 Task: Add Sprouts Organic Unrefined Coconut Oil to the cart.
Action: Mouse moved to (13, 93)
Screenshot: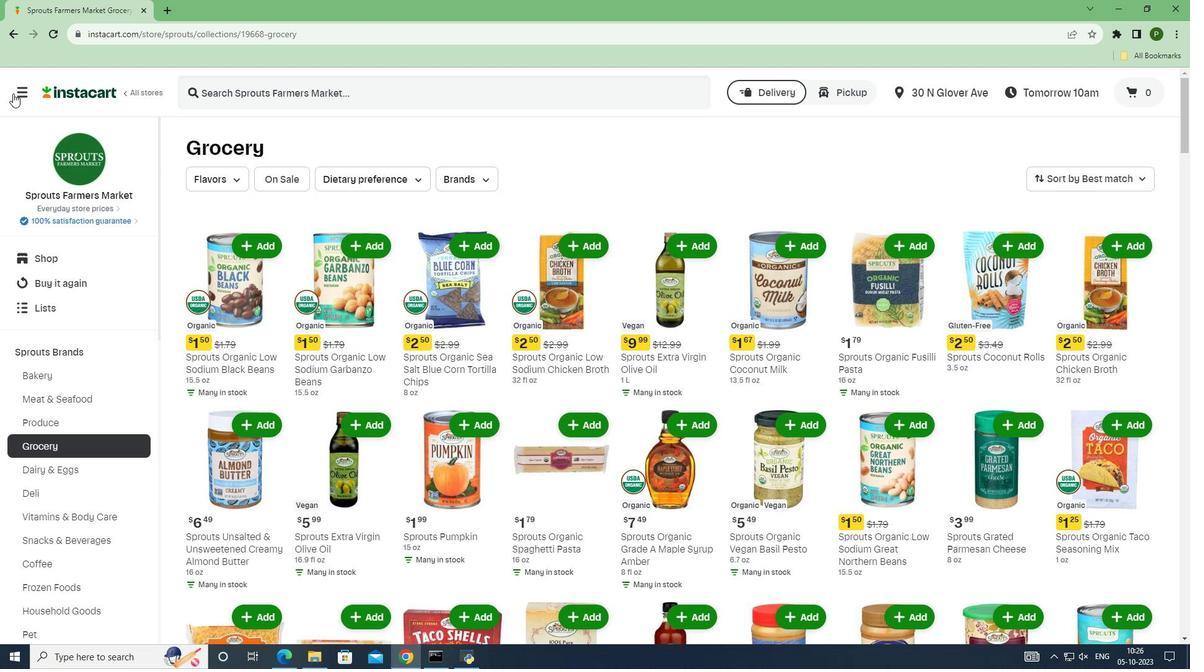 
Action: Mouse pressed left at (13, 93)
Screenshot: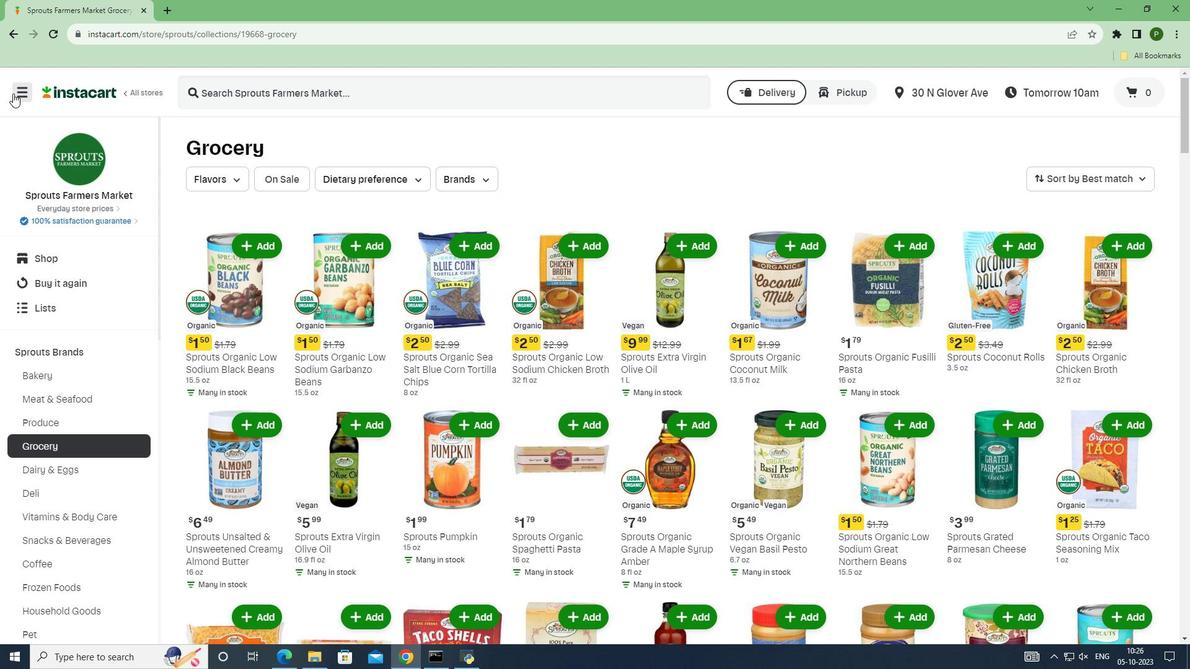 
Action: Mouse moved to (31, 339)
Screenshot: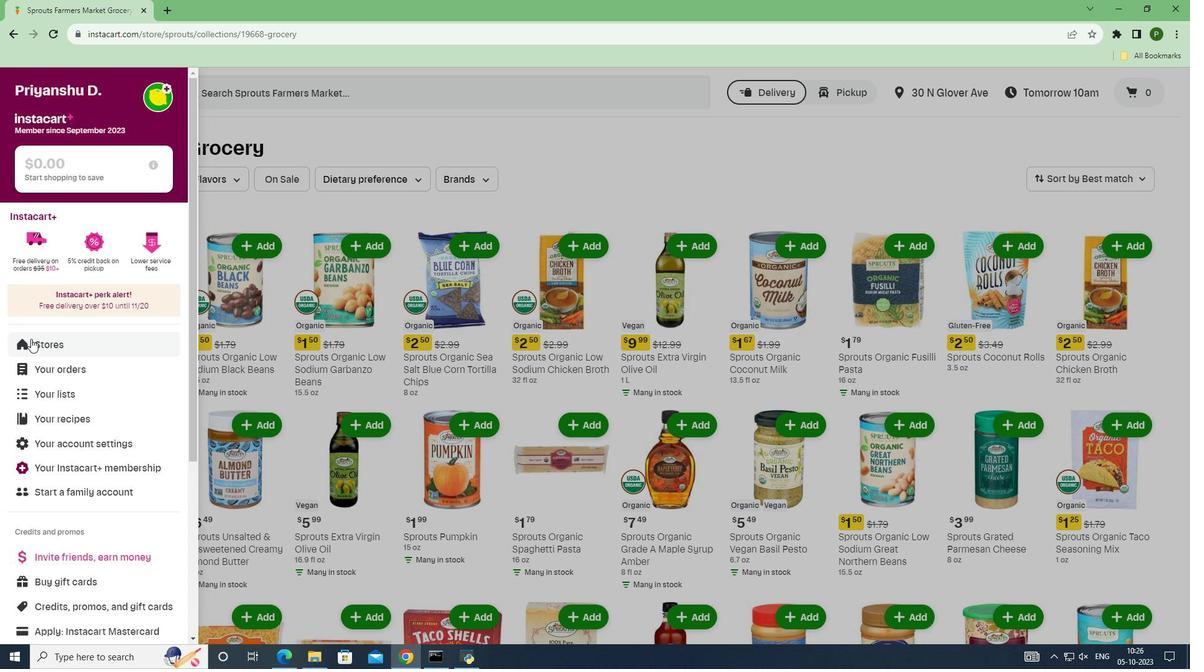 
Action: Mouse pressed left at (31, 339)
Screenshot: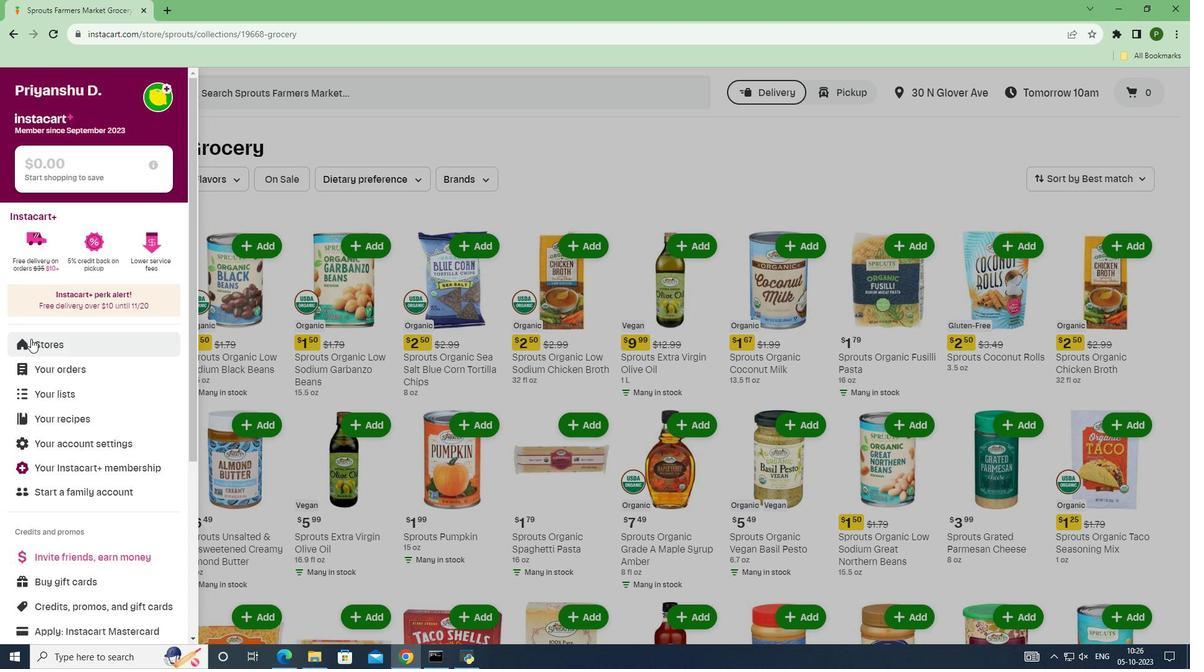 
Action: Mouse moved to (273, 147)
Screenshot: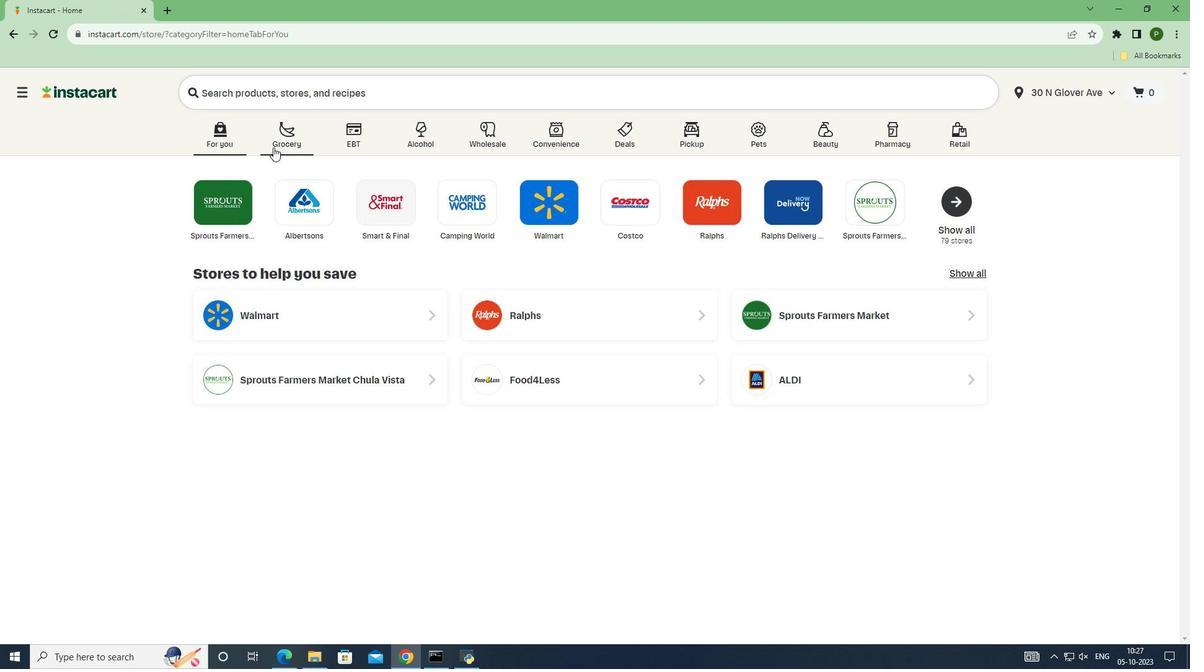 
Action: Mouse pressed left at (273, 147)
Screenshot: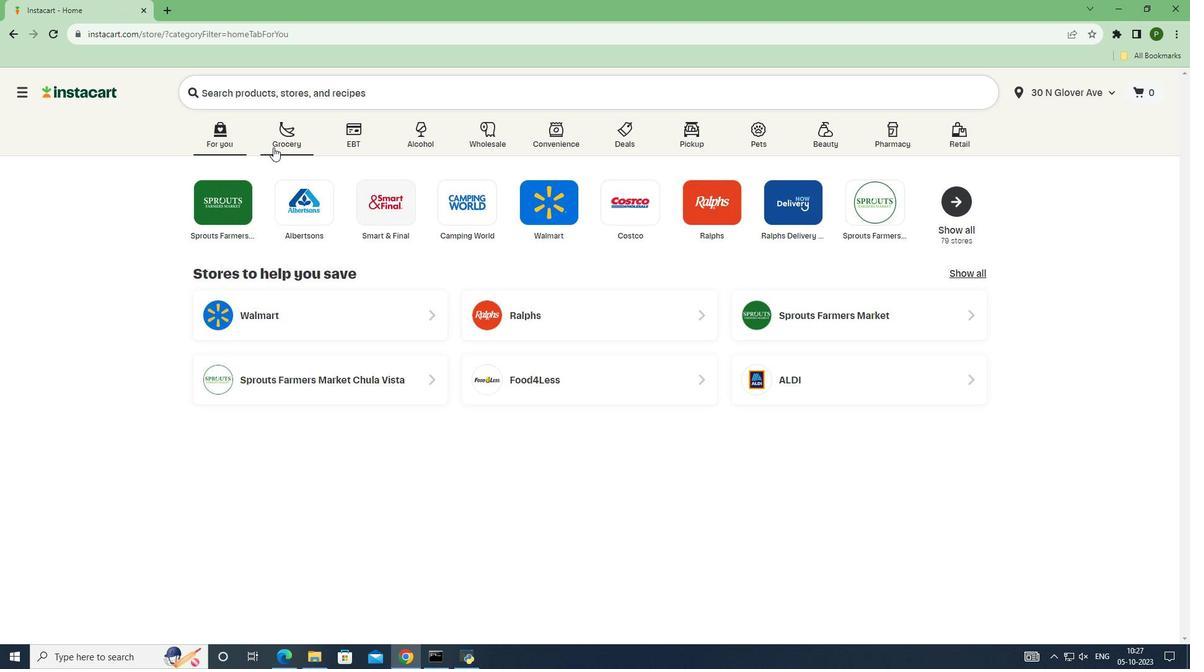 
Action: Mouse moved to (752, 278)
Screenshot: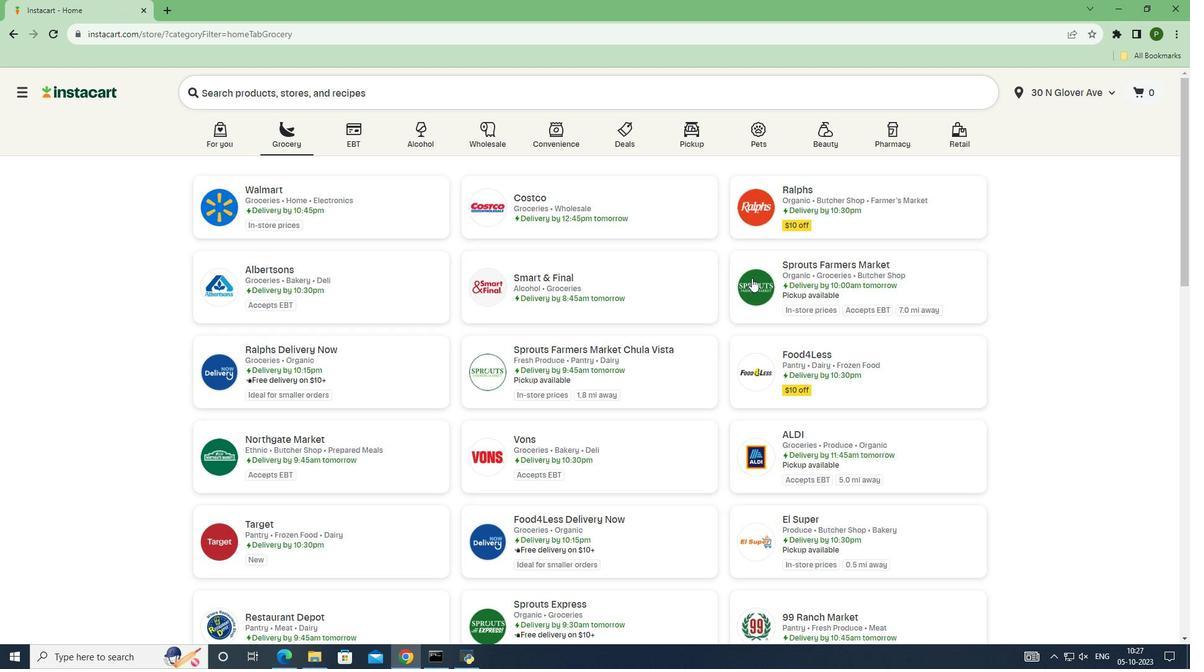 
Action: Mouse pressed left at (752, 278)
Screenshot: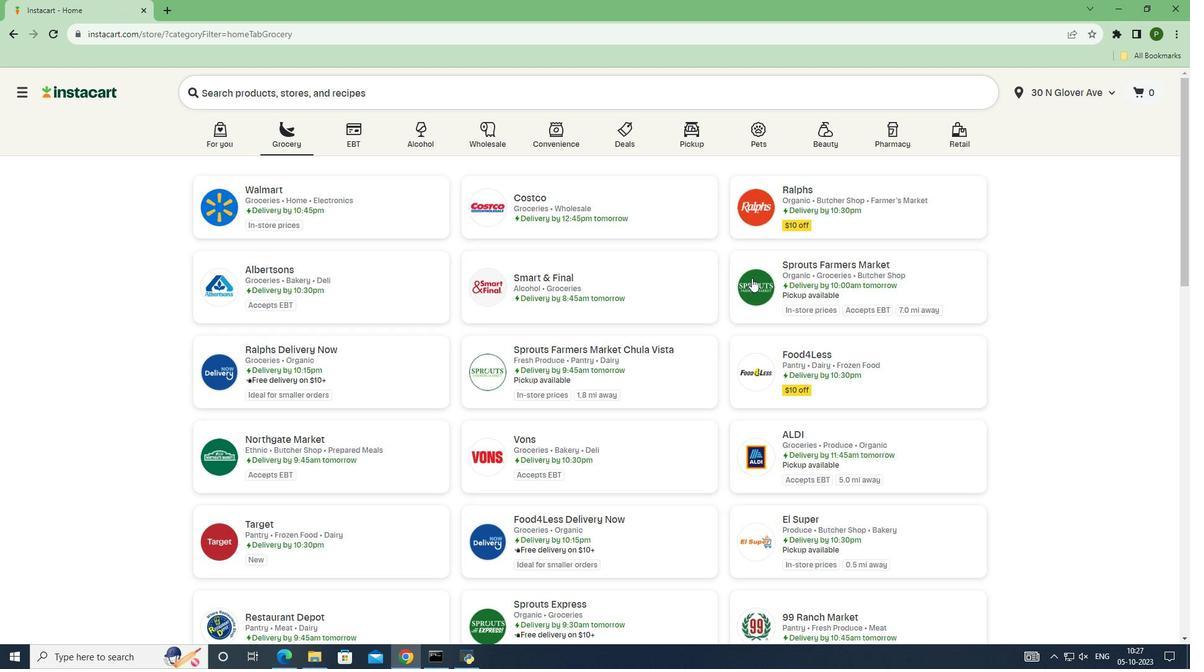 
Action: Mouse moved to (106, 351)
Screenshot: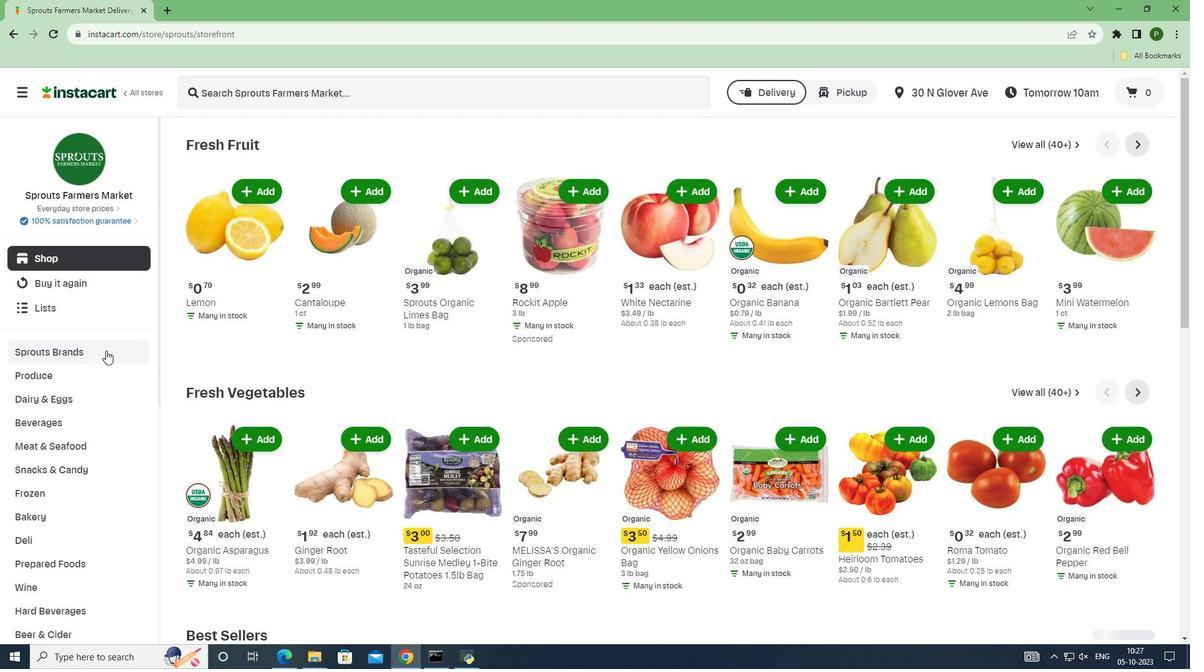 
Action: Mouse pressed left at (106, 351)
Screenshot: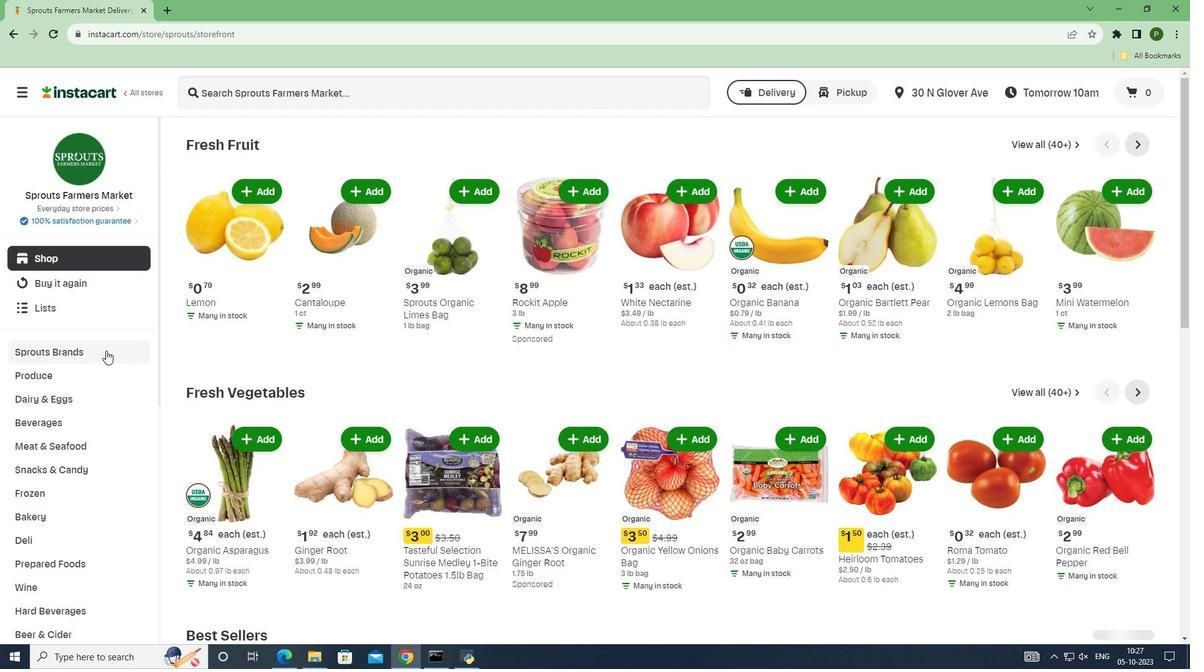 
Action: Mouse moved to (79, 444)
Screenshot: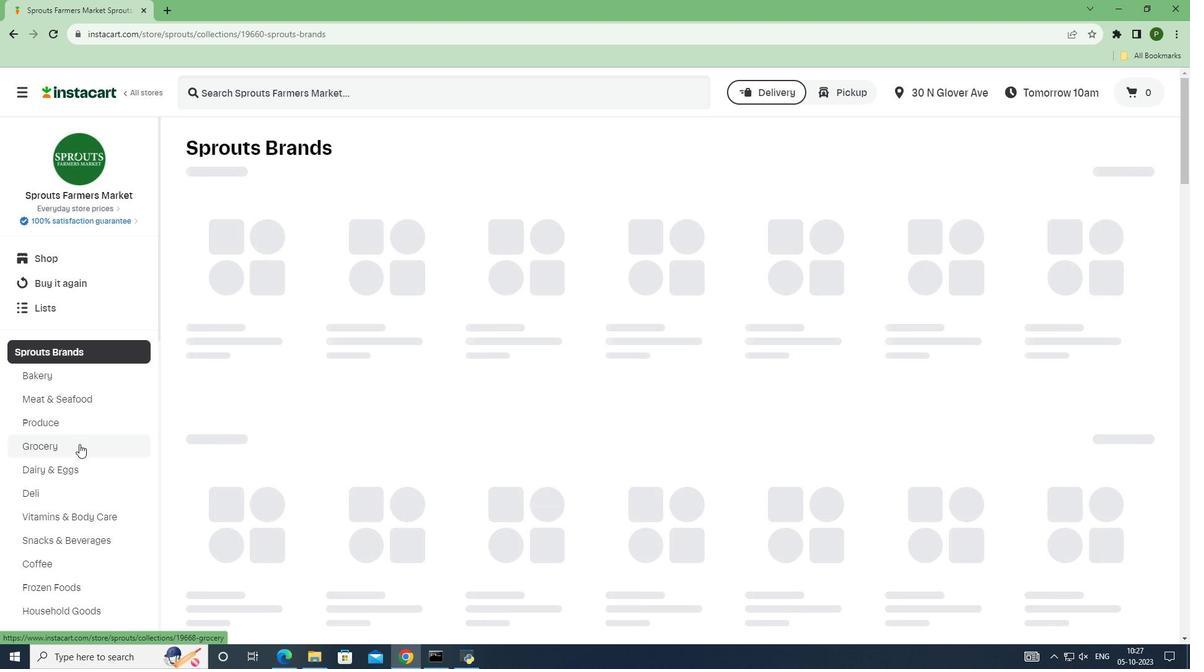 
Action: Mouse pressed left at (79, 444)
Screenshot: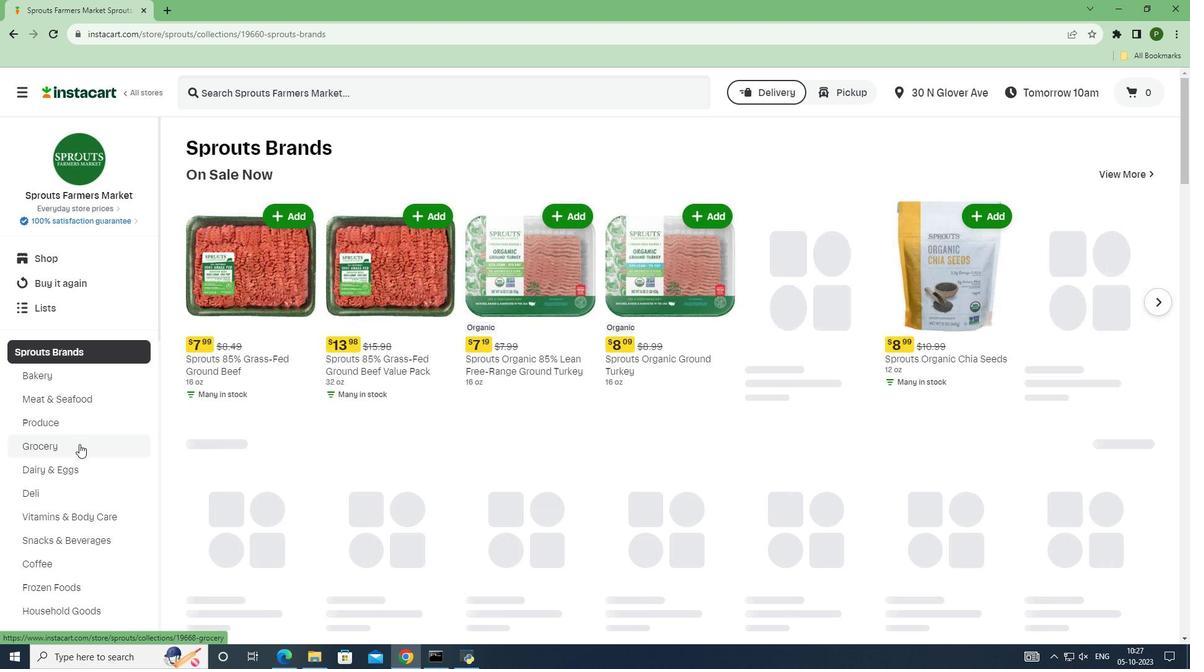 
Action: Mouse moved to (275, 246)
Screenshot: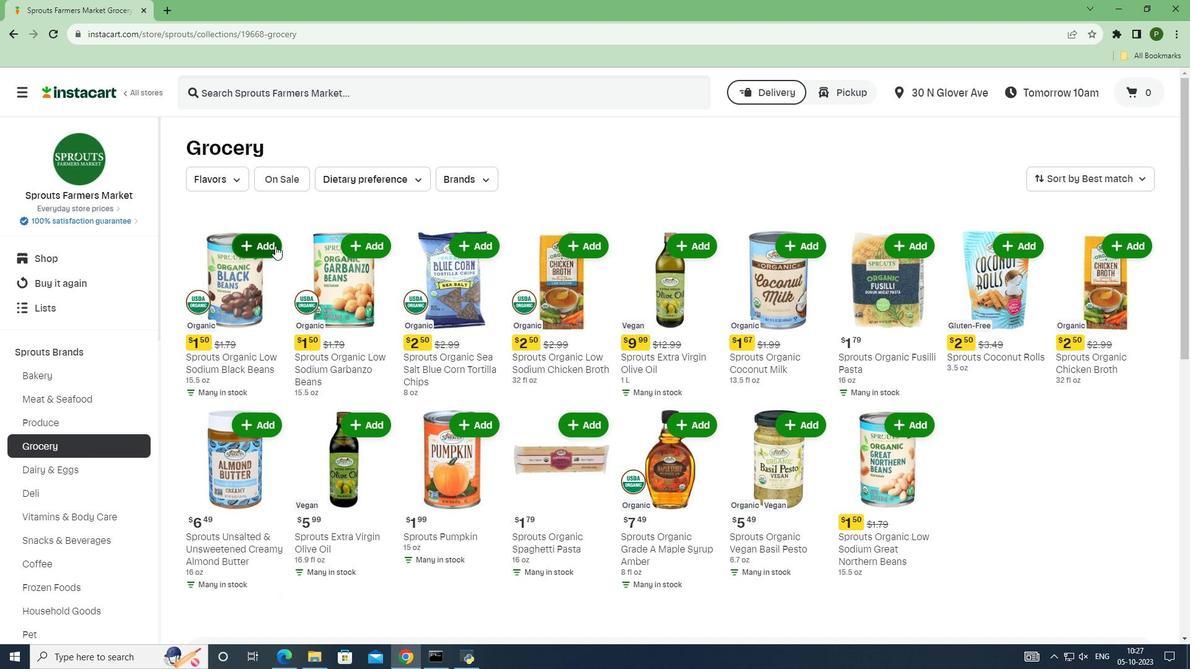 
Action: Mouse scrolled (275, 245) with delta (0, 0)
Screenshot: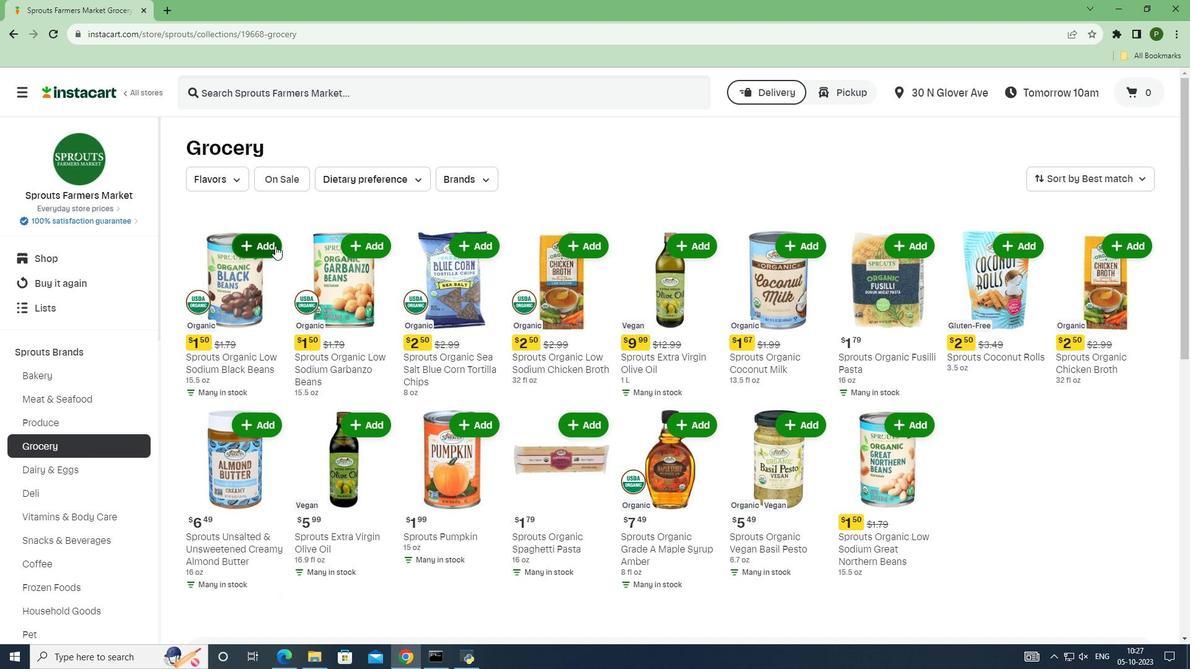 
Action: Mouse scrolled (275, 245) with delta (0, 0)
Screenshot: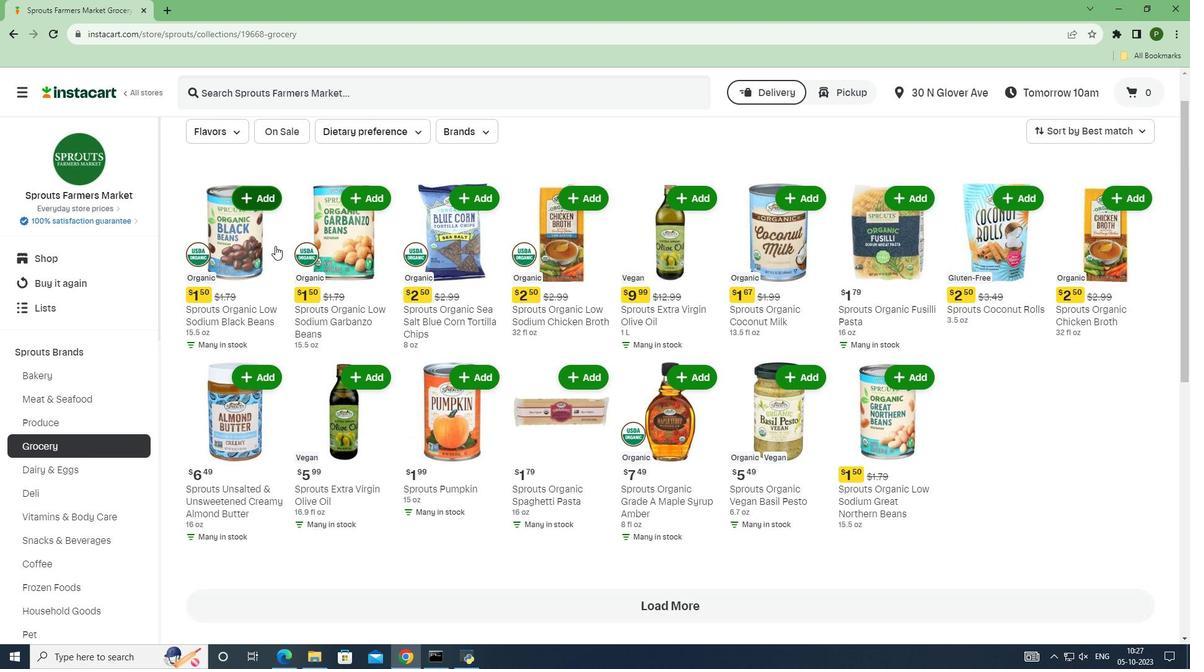 
Action: Mouse scrolled (275, 245) with delta (0, 0)
Screenshot: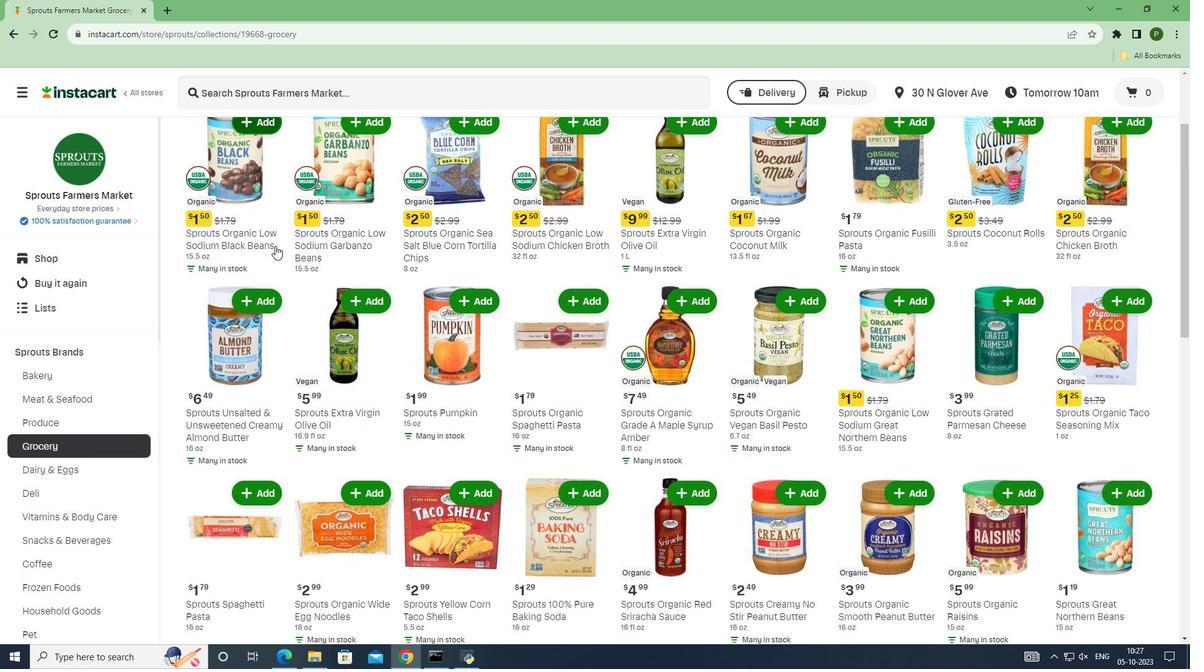 
Action: Mouse moved to (305, 282)
Screenshot: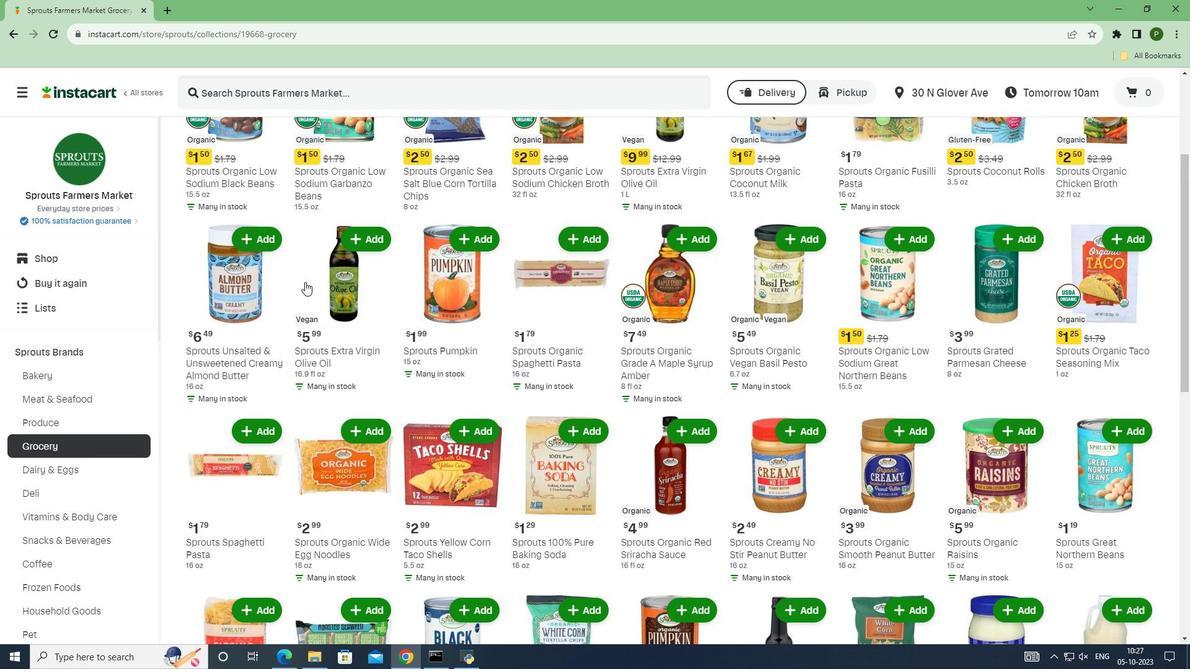 
Action: Mouse scrolled (305, 281) with delta (0, 0)
Screenshot: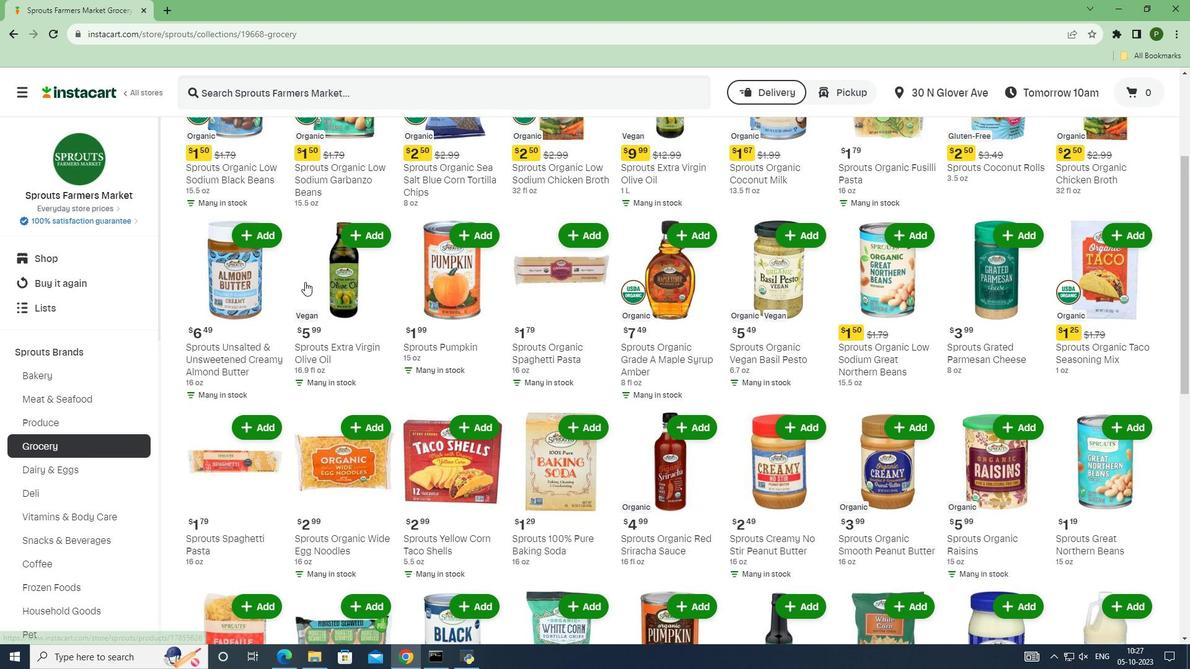 
Action: Mouse scrolled (305, 281) with delta (0, 0)
Screenshot: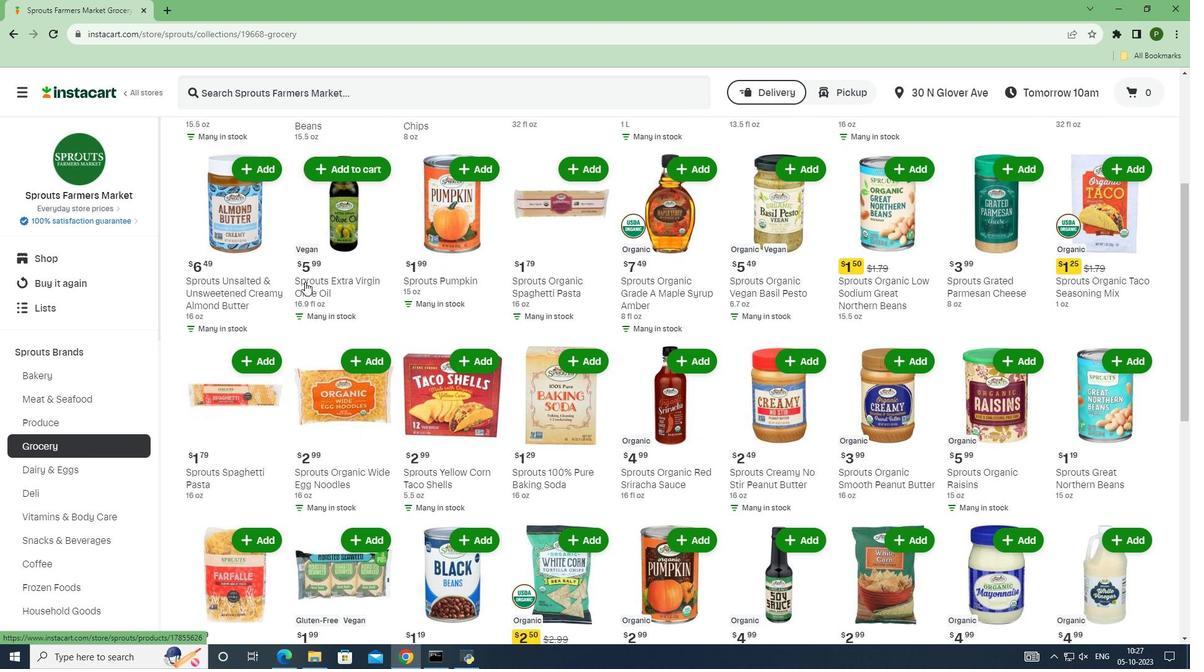 
Action: Mouse scrolled (305, 281) with delta (0, 0)
Screenshot: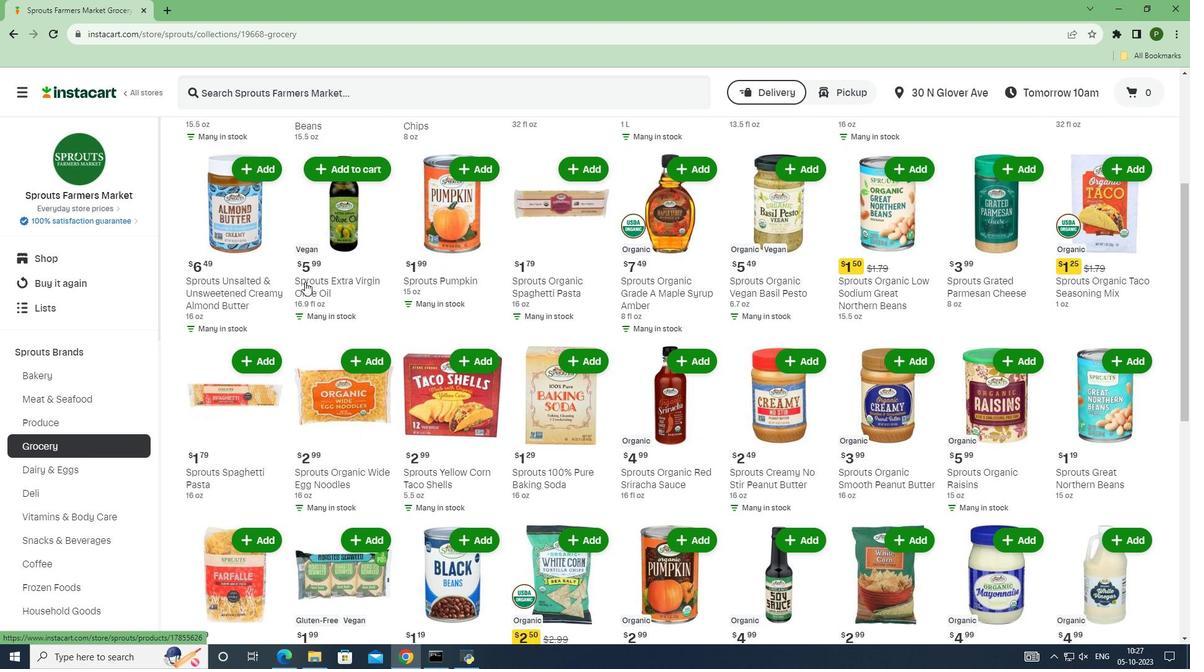 
Action: Mouse scrolled (305, 281) with delta (0, 0)
Screenshot: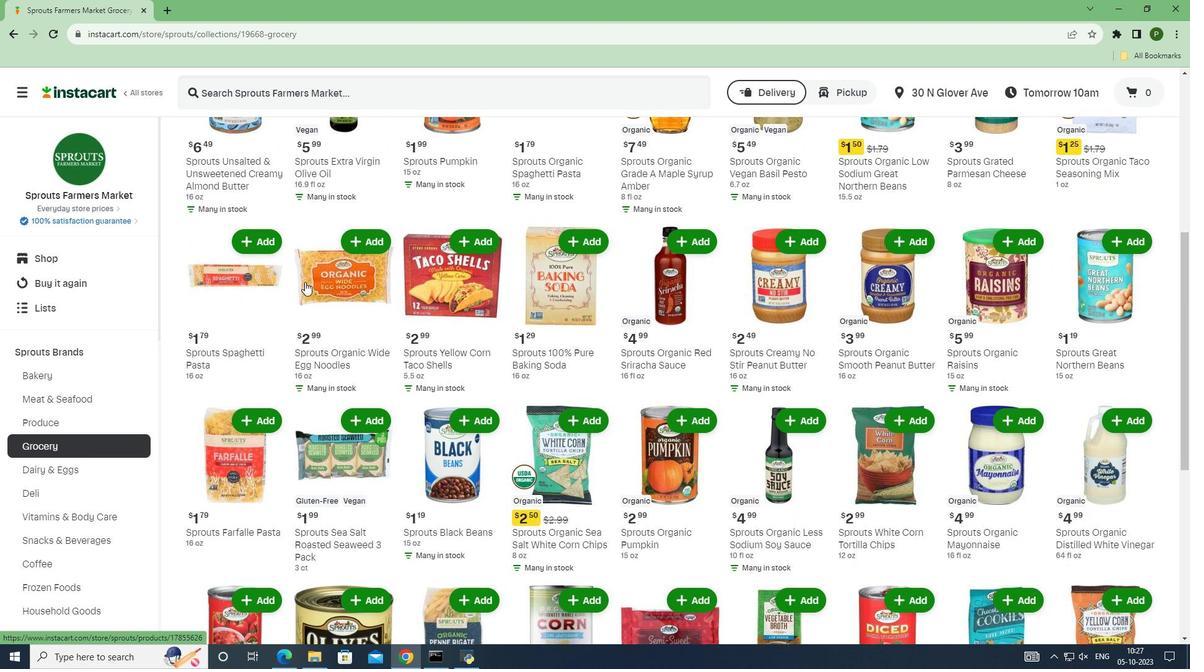 
Action: Mouse scrolled (305, 281) with delta (0, 0)
Screenshot: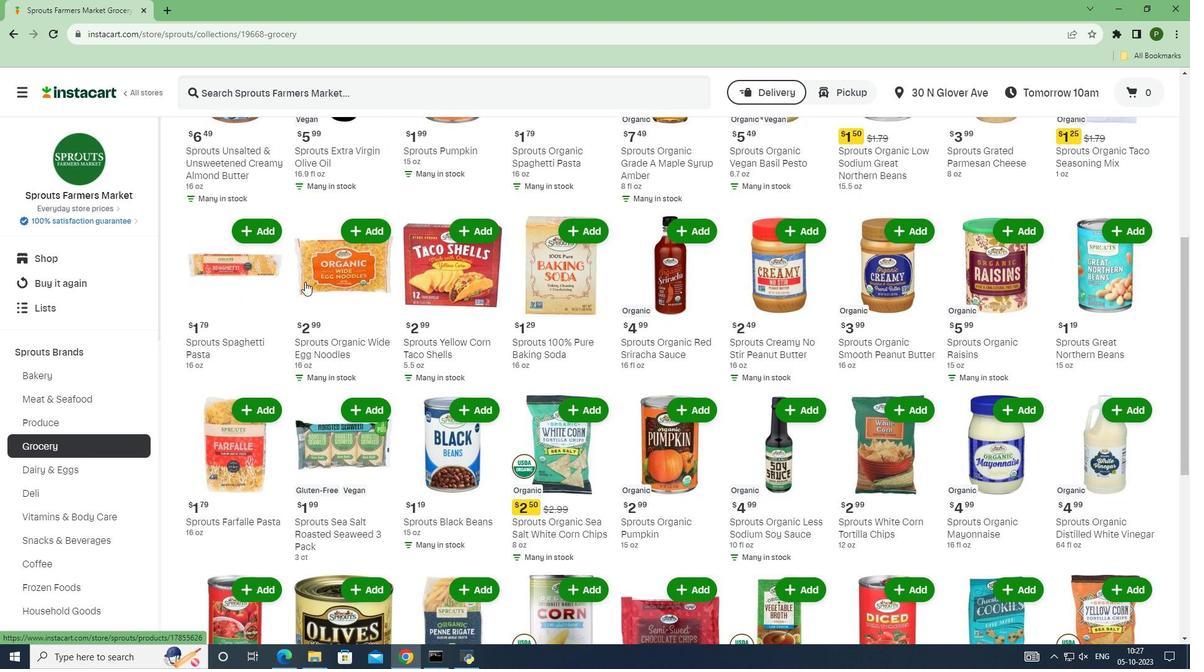 
Action: Mouse scrolled (305, 281) with delta (0, 0)
Screenshot: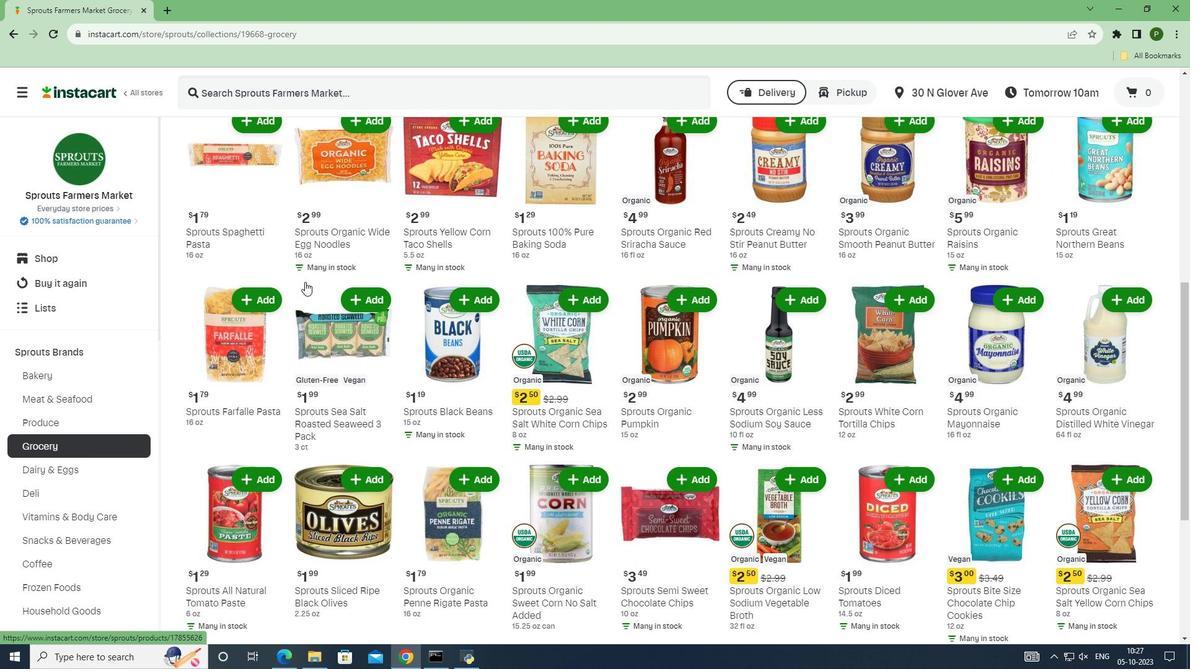 
Action: Mouse scrolled (305, 281) with delta (0, 0)
Screenshot: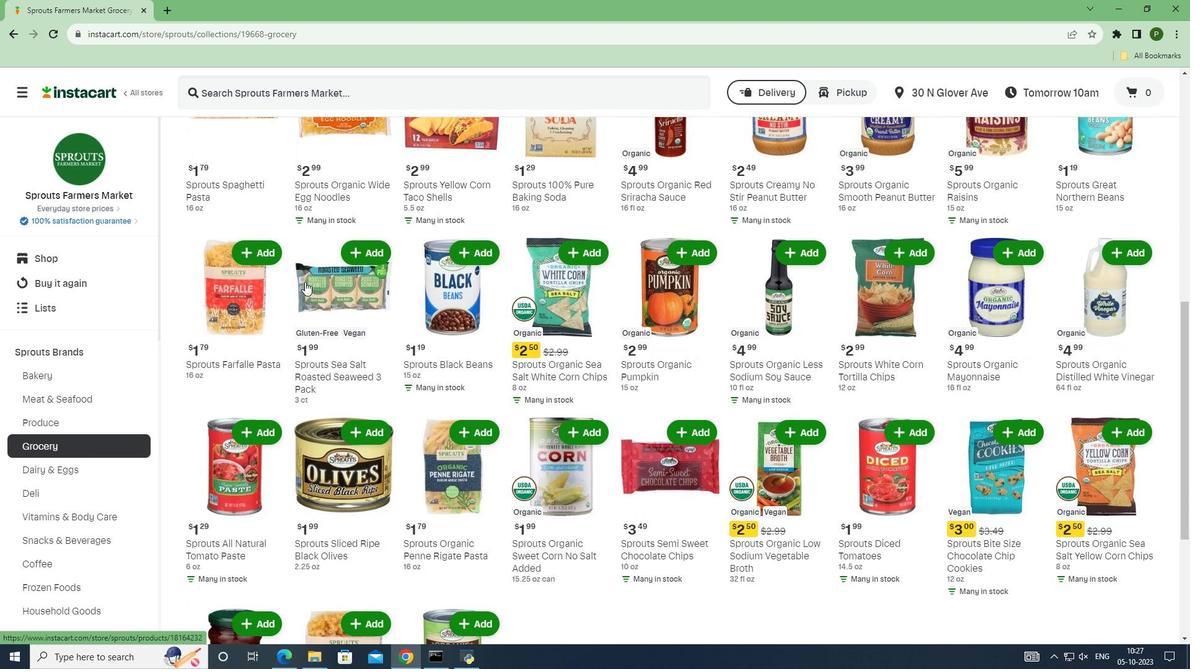 
Action: Mouse scrolled (305, 281) with delta (0, 0)
Screenshot: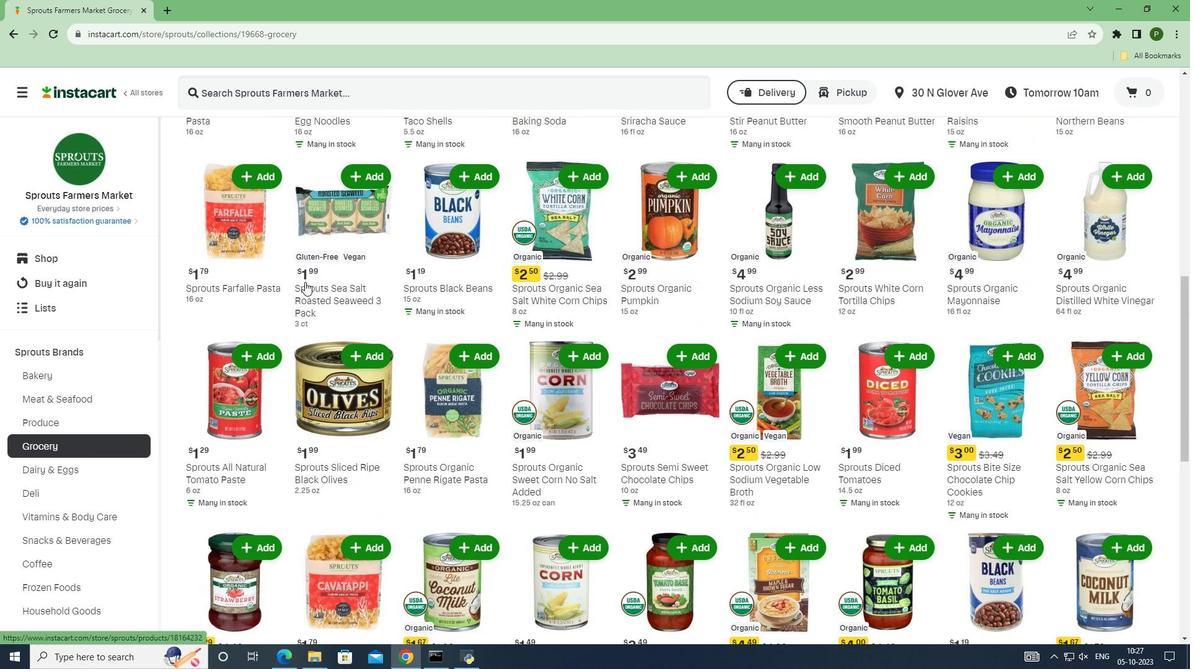 
Action: Mouse scrolled (305, 281) with delta (0, 0)
Screenshot: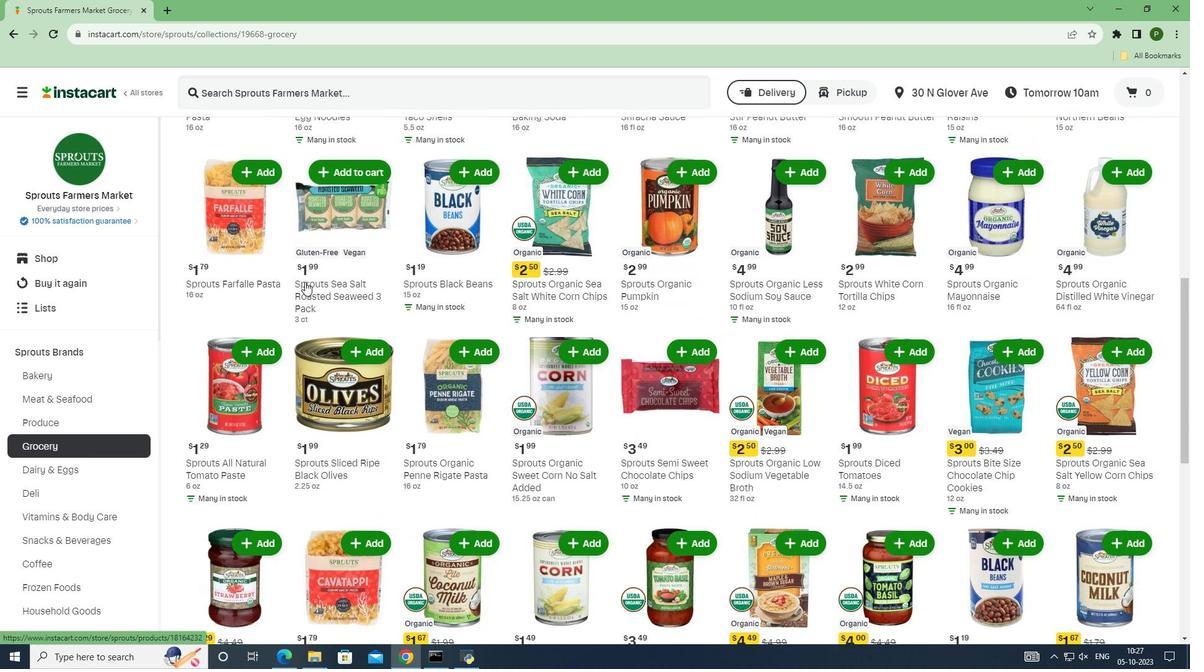 
Action: Mouse scrolled (305, 281) with delta (0, 0)
Screenshot: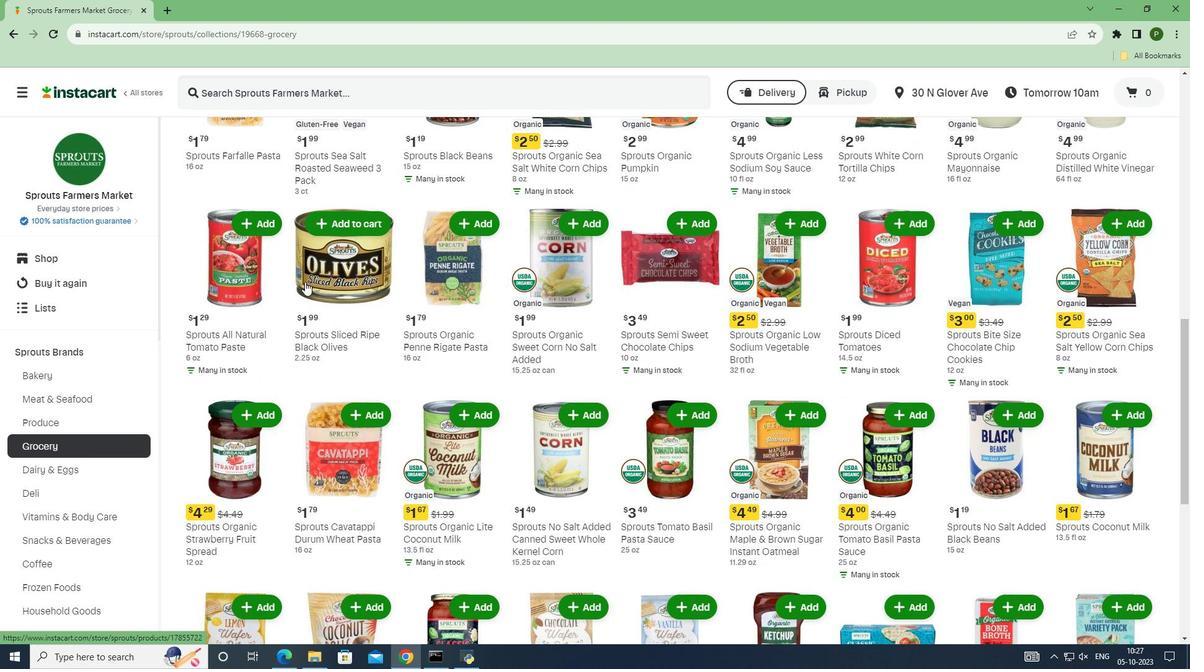 
Action: Mouse scrolled (305, 281) with delta (0, 0)
Screenshot: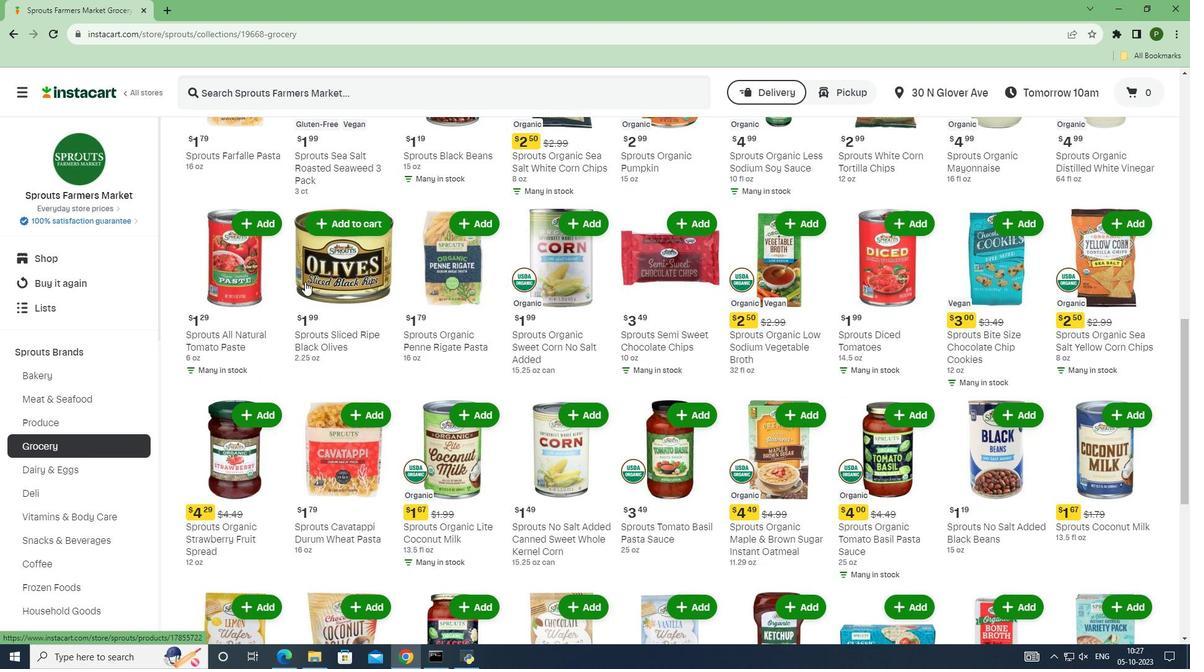 
Action: Mouse scrolled (305, 281) with delta (0, 0)
Screenshot: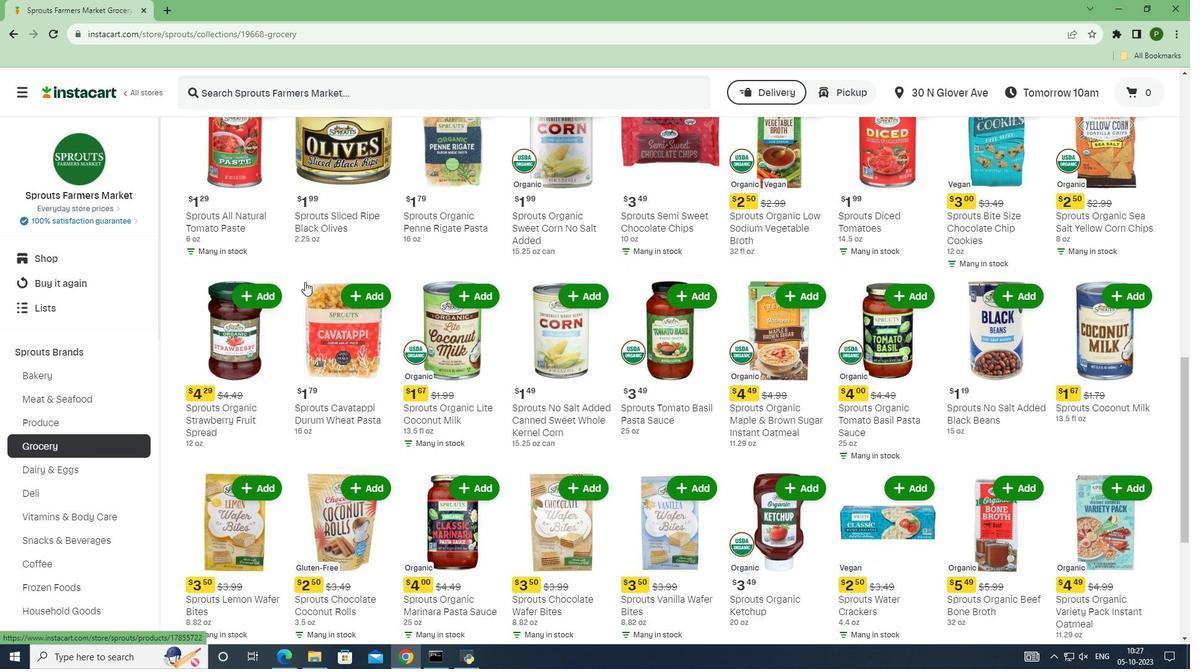 
Action: Mouse scrolled (305, 281) with delta (0, 0)
Screenshot: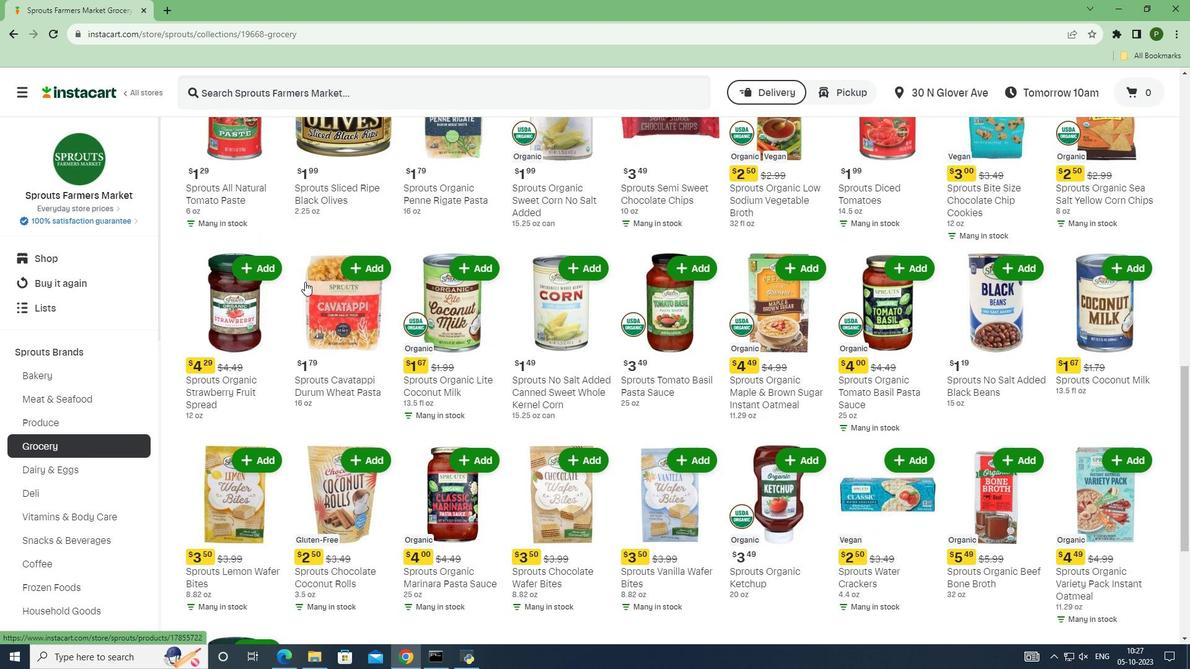
Action: Mouse scrolled (305, 281) with delta (0, 0)
Screenshot: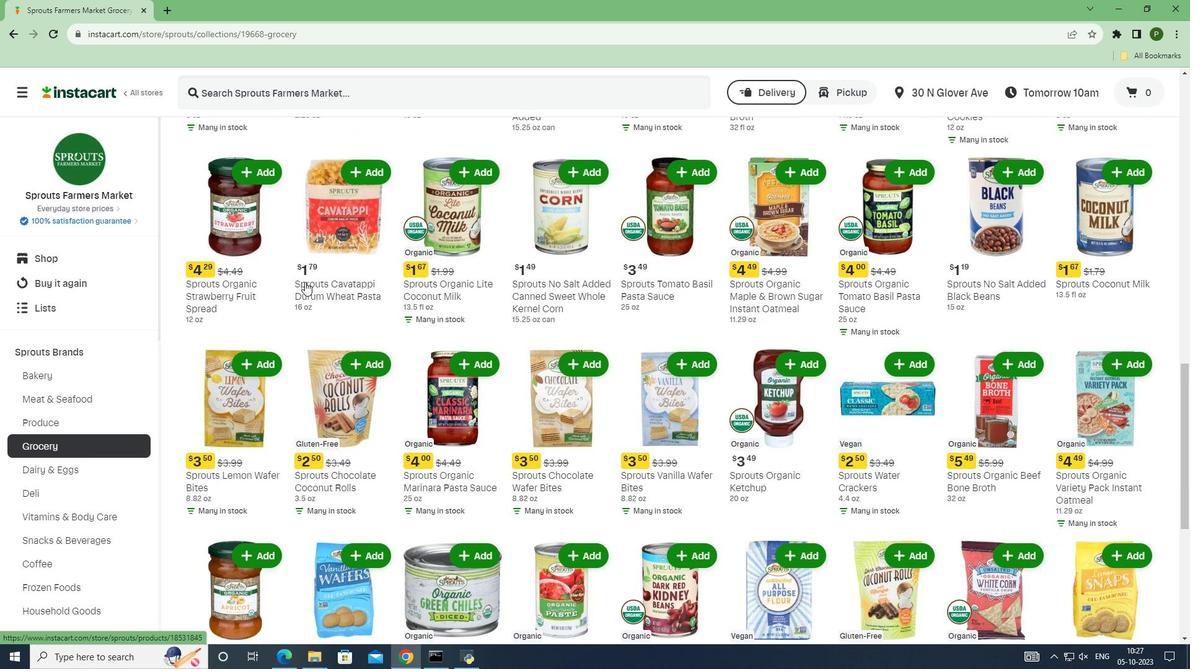 
Action: Mouse scrolled (305, 281) with delta (0, 0)
Screenshot: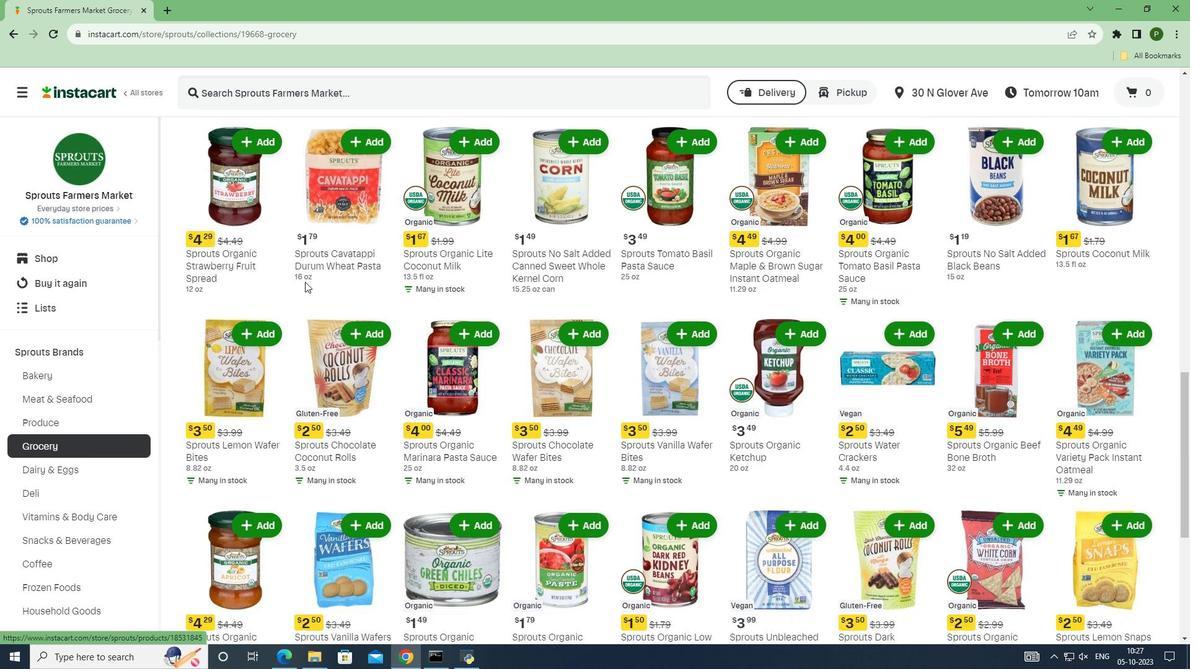 
Action: Mouse scrolled (305, 281) with delta (0, 0)
Screenshot: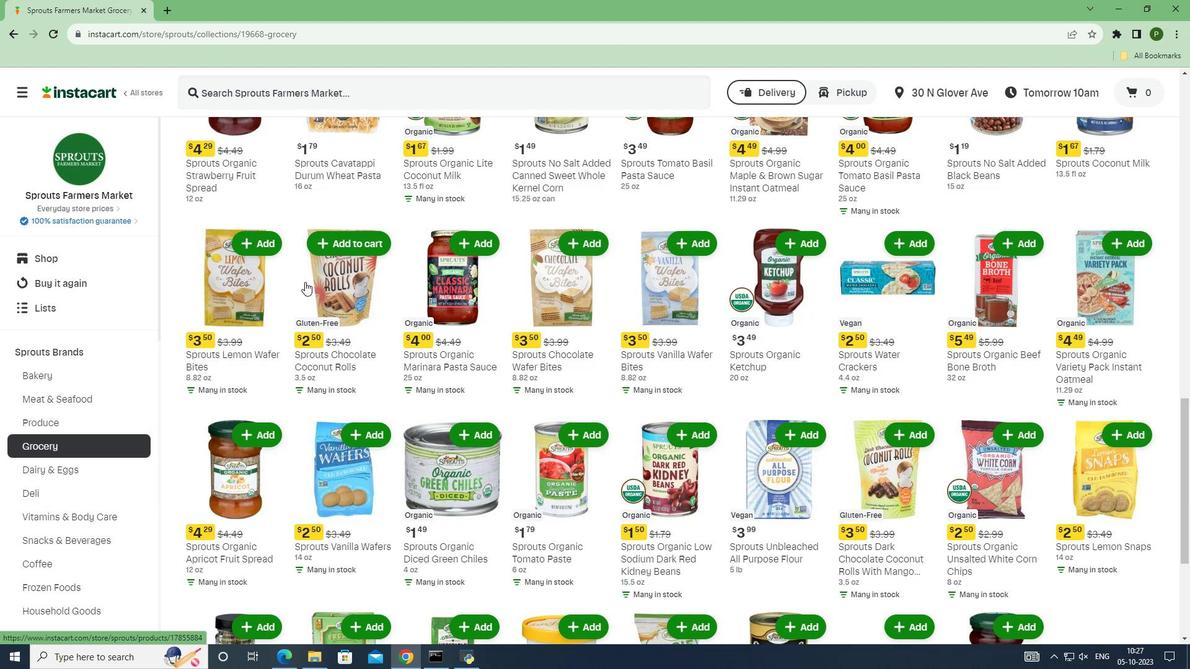 
Action: Mouse scrolled (305, 281) with delta (0, 0)
Screenshot: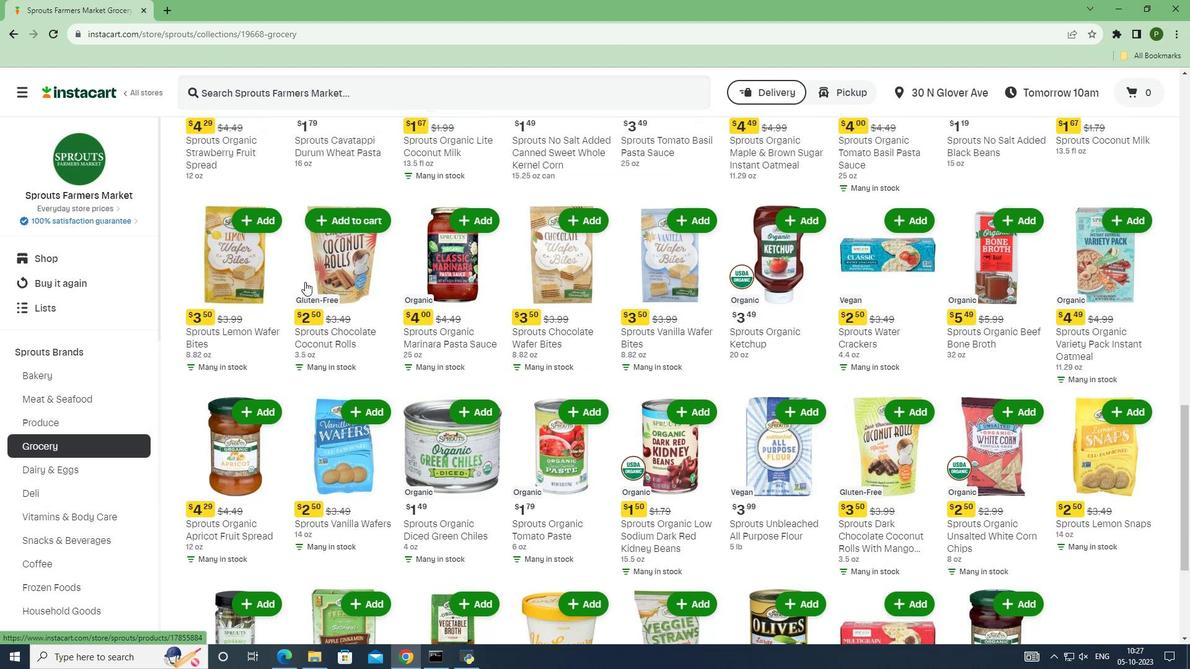 
Action: Mouse scrolled (305, 281) with delta (0, 0)
Screenshot: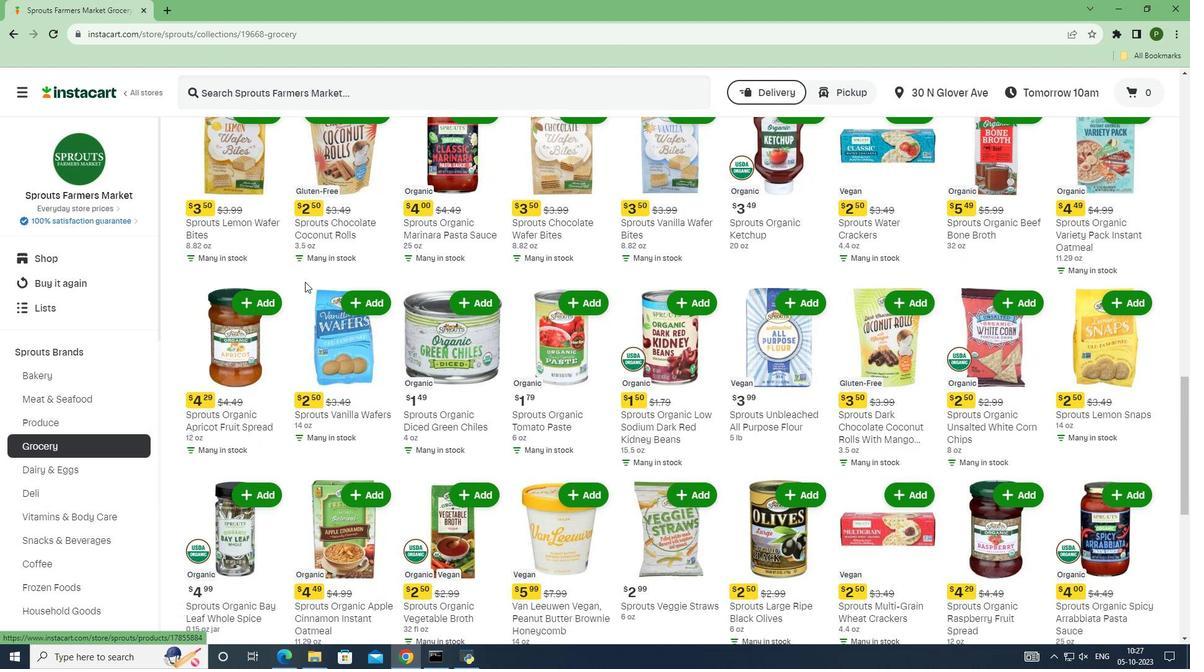 
Action: Mouse scrolled (305, 281) with delta (0, 0)
Screenshot: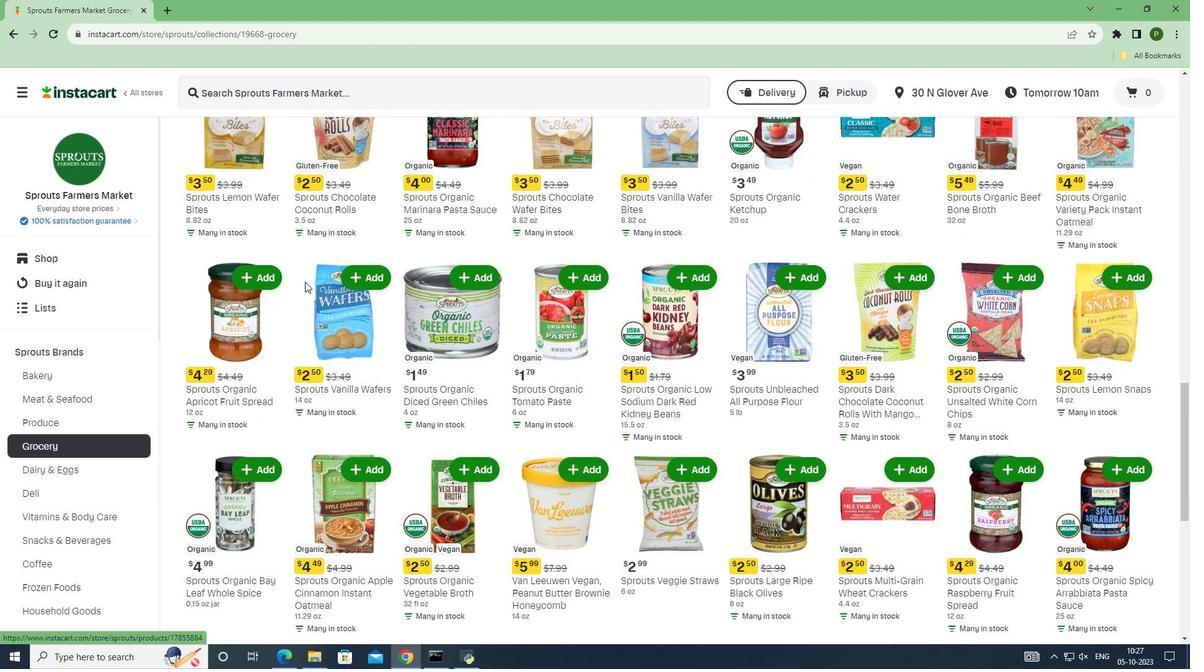 
Action: Mouse scrolled (305, 281) with delta (0, 0)
Screenshot: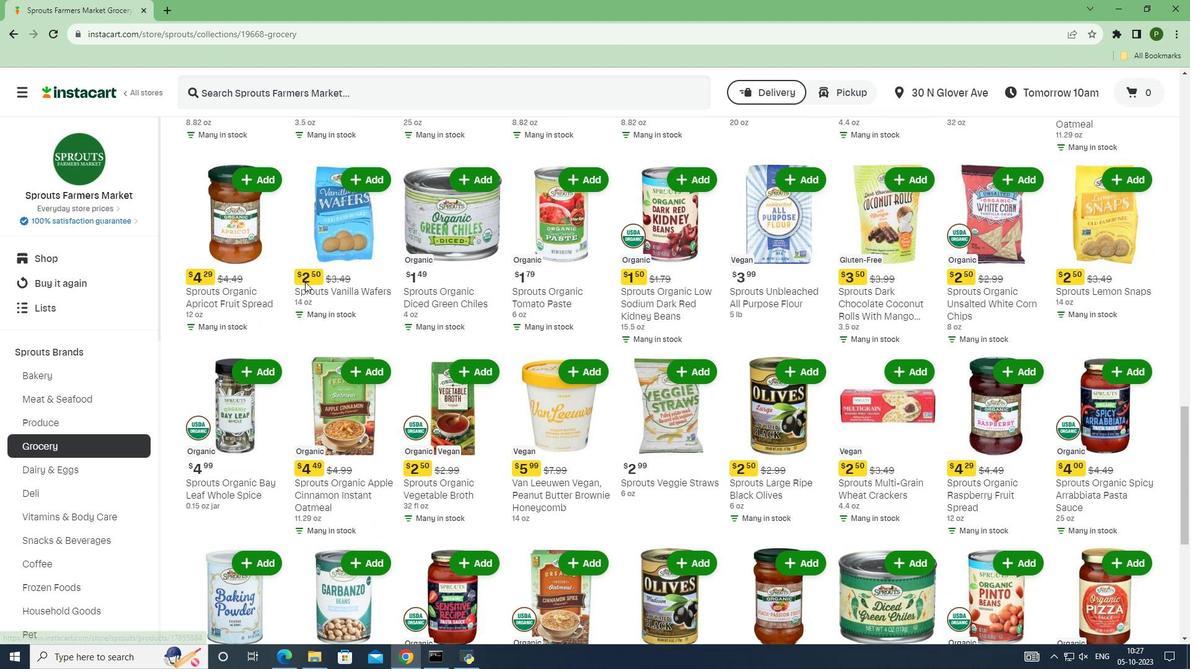 
Action: Mouse scrolled (305, 281) with delta (0, 0)
Screenshot: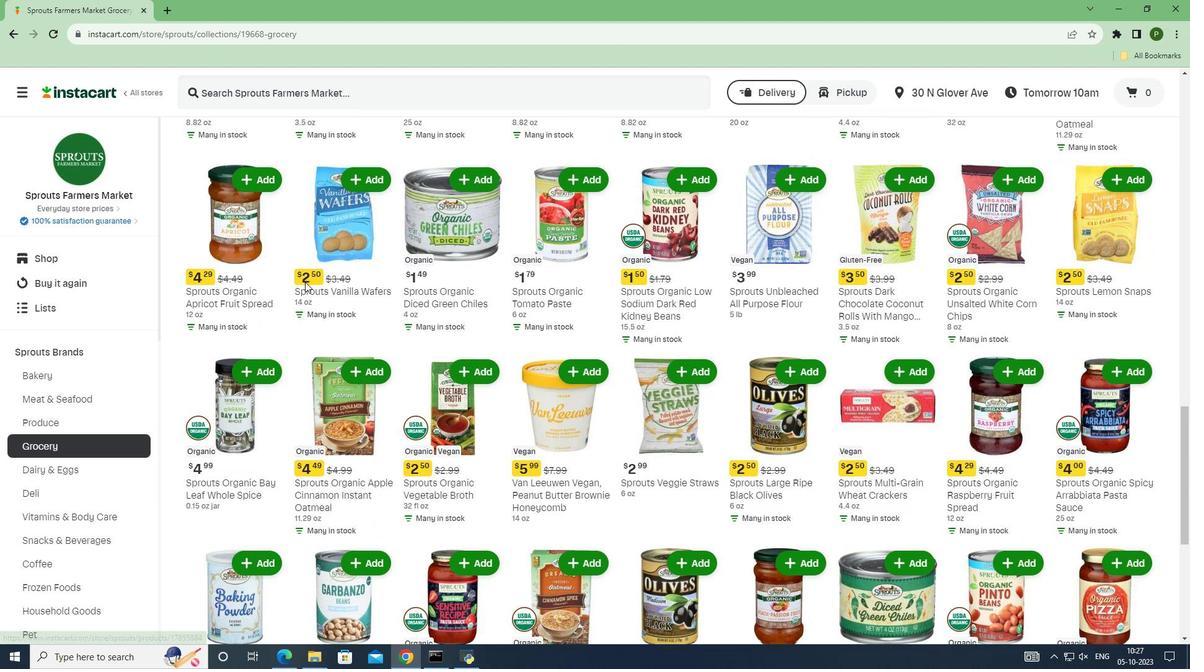 
Action: Mouse scrolled (305, 281) with delta (0, 0)
Screenshot: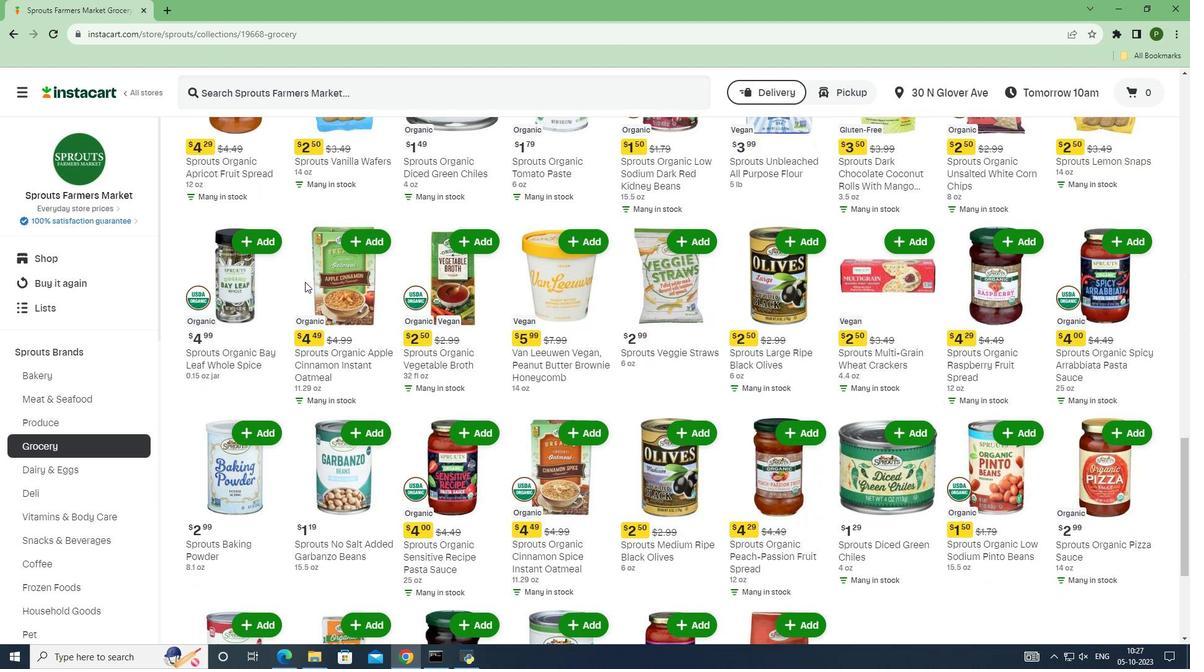 
Action: Mouse scrolled (305, 281) with delta (0, 0)
Screenshot: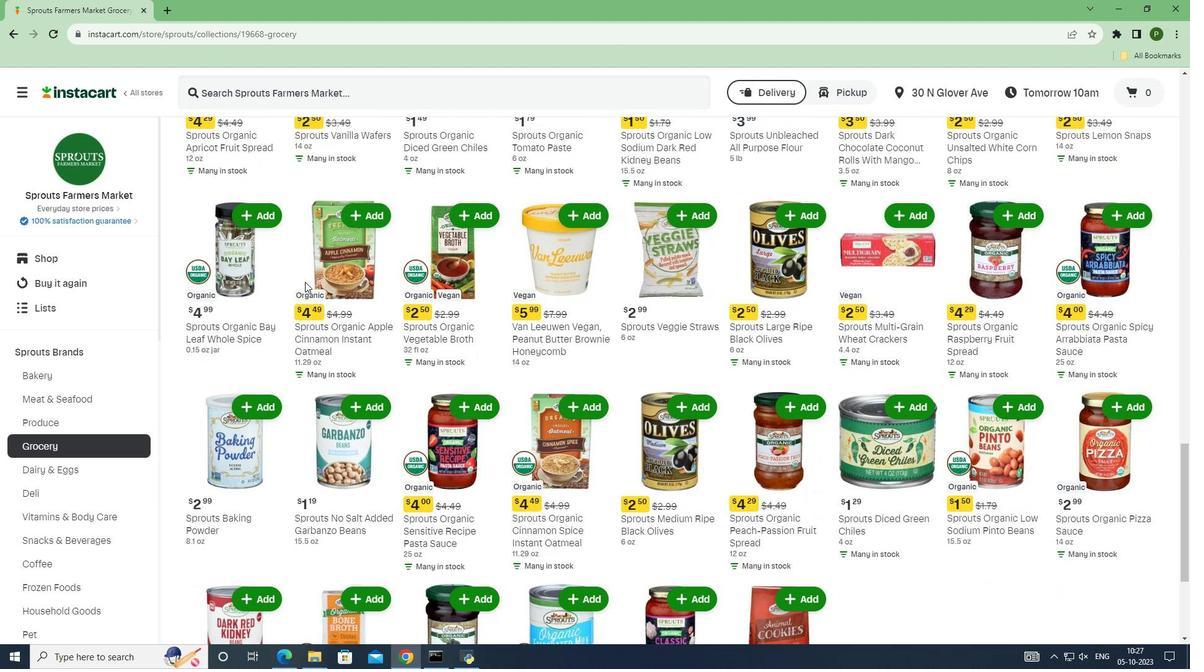 
Action: Mouse scrolled (305, 281) with delta (0, 0)
Screenshot: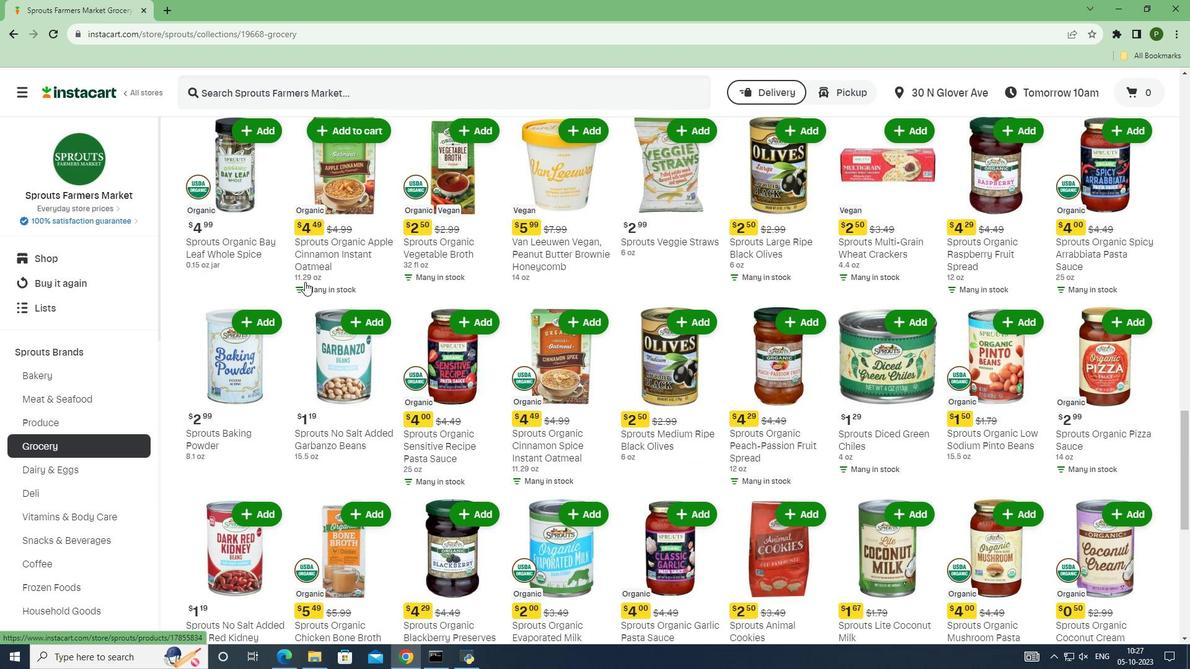 
Action: Mouse scrolled (305, 281) with delta (0, 0)
Screenshot: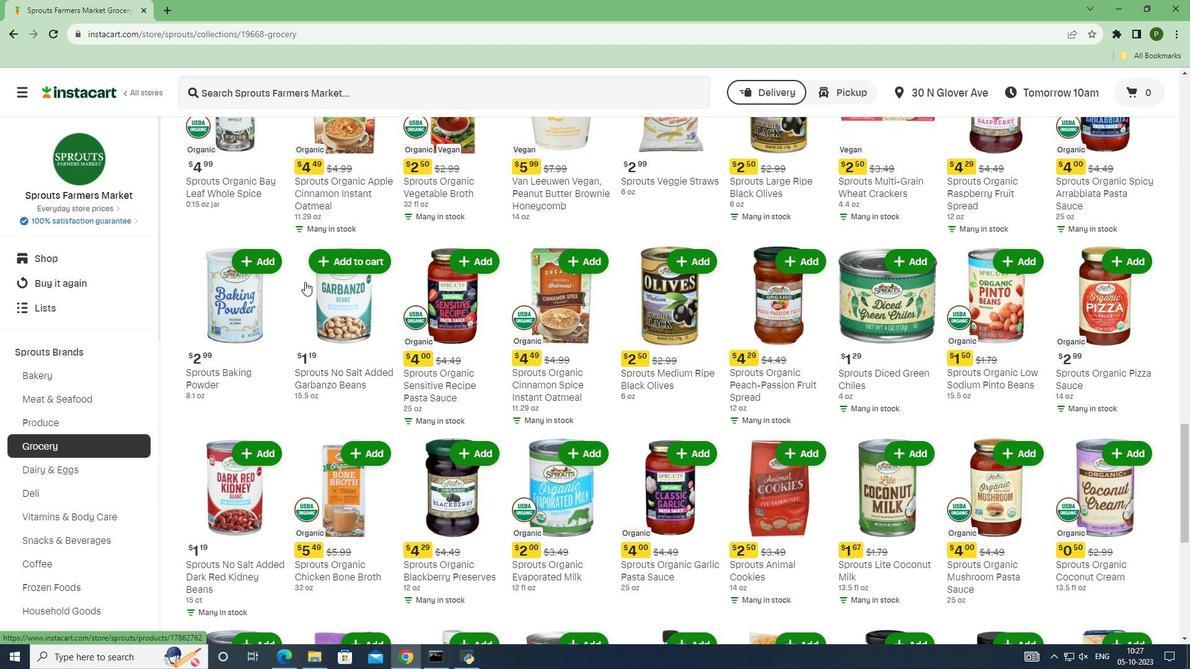 
Action: Mouse scrolled (305, 281) with delta (0, 0)
Screenshot: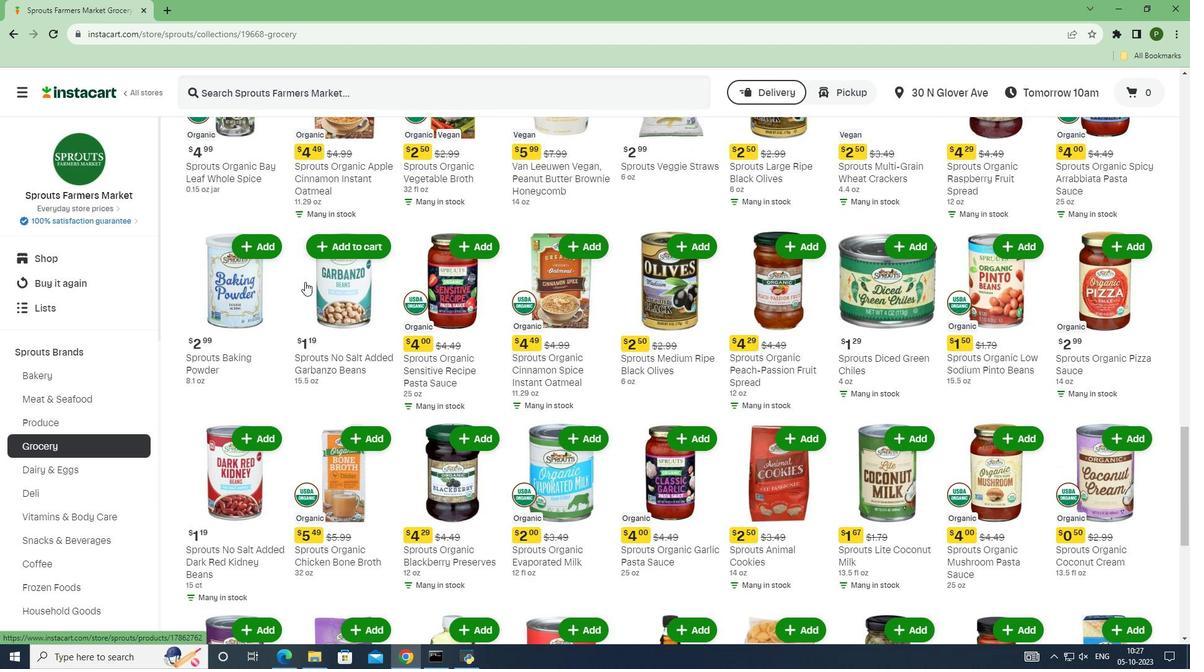 
Action: Mouse scrolled (305, 281) with delta (0, 0)
Screenshot: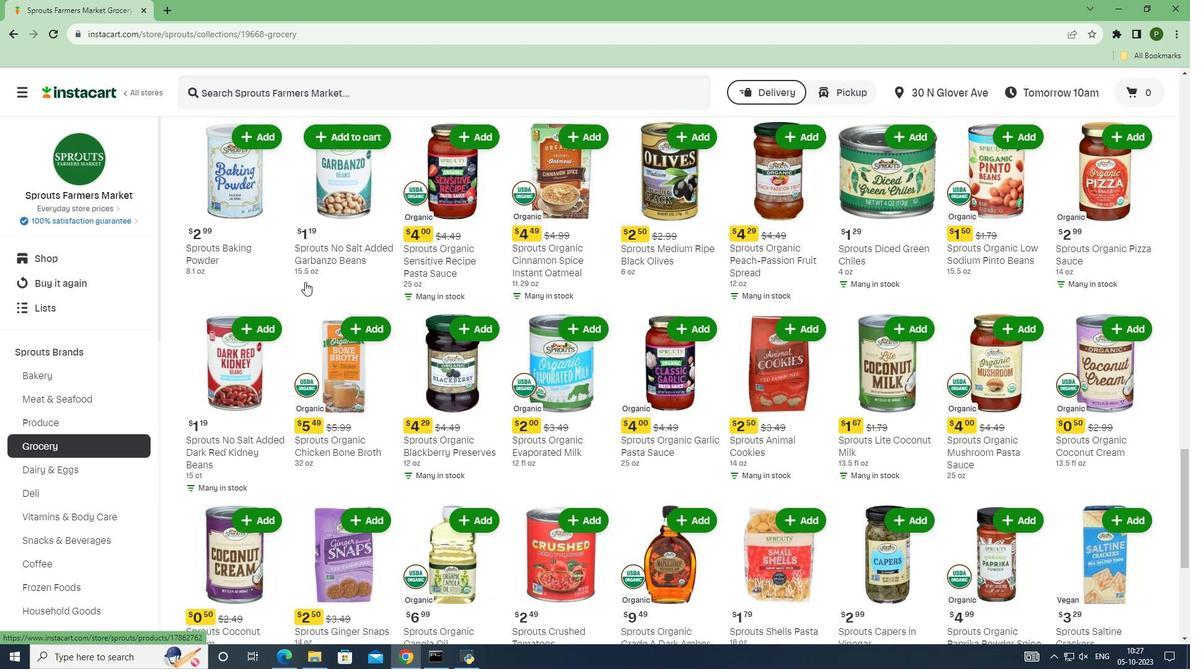 
Action: Mouse scrolled (305, 281) with delta (0, 0)
Screenshot: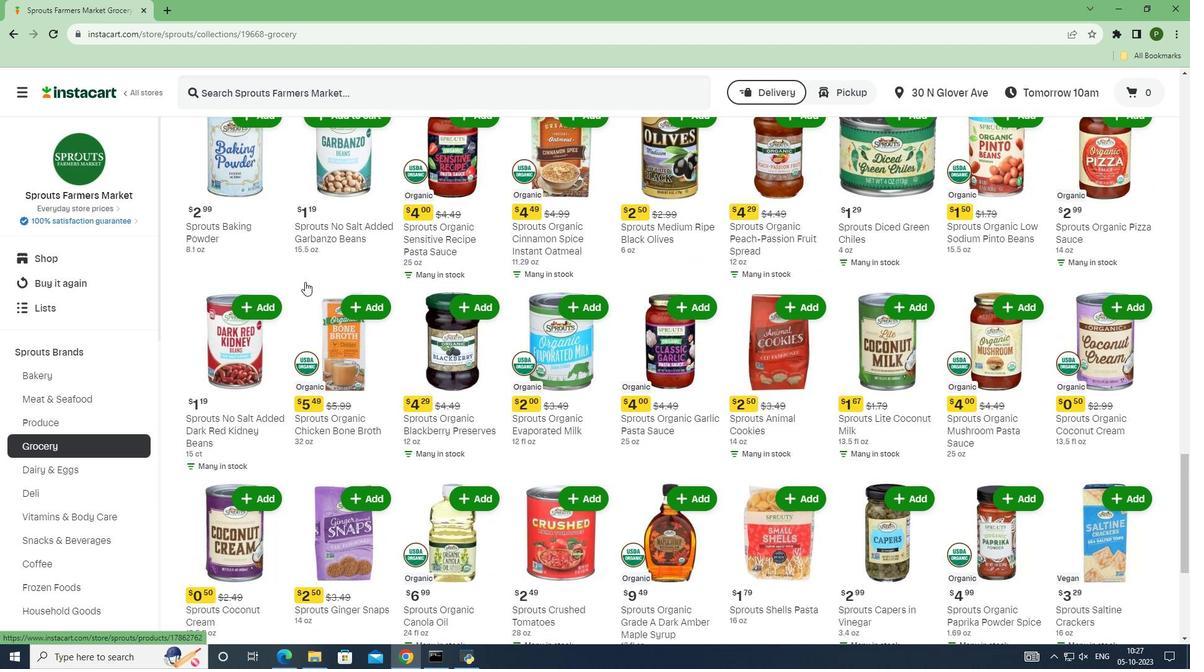 
Action: Mouse scrolled (305, 281) with delta (0, 0)
Screenshot: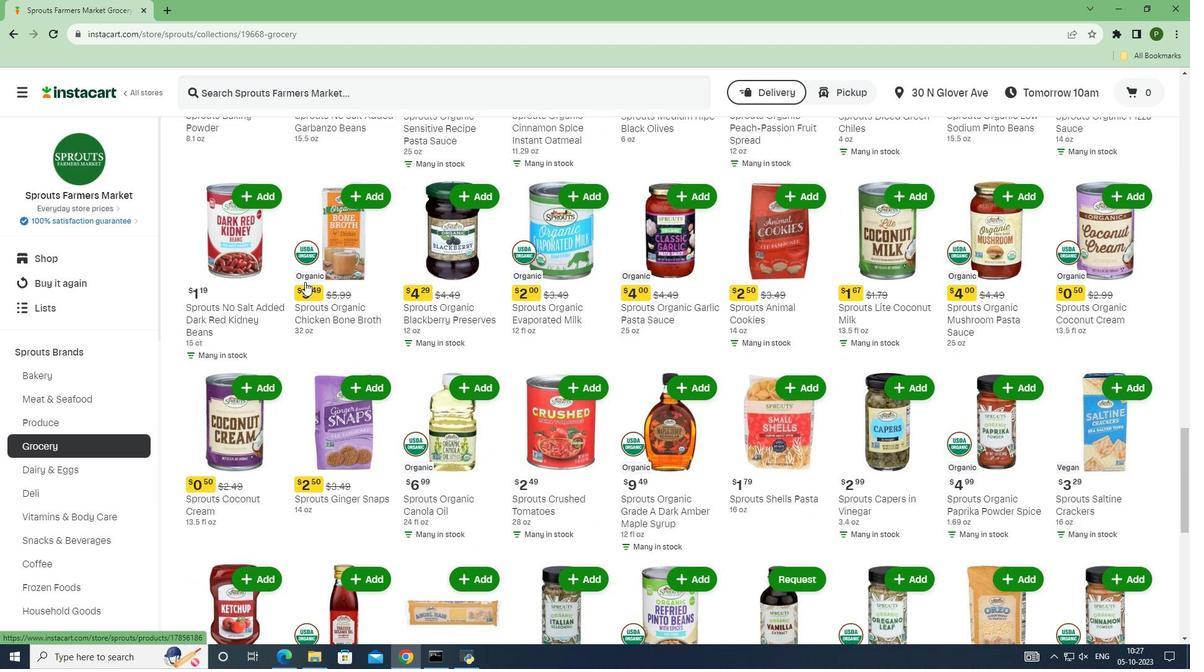
Action: Mouse scrolled (305, 281) with delta (0, 0)
Screenshot: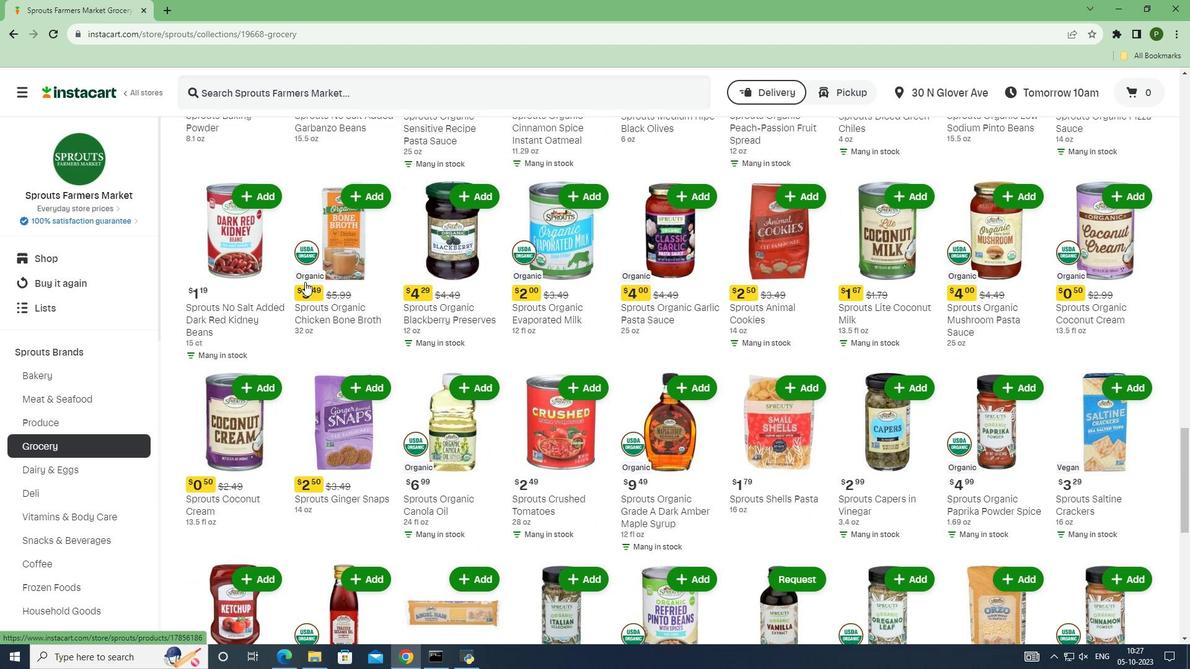 
Action: Mouse scrolled (305, 281) with delta (0, 0)
Screenshot: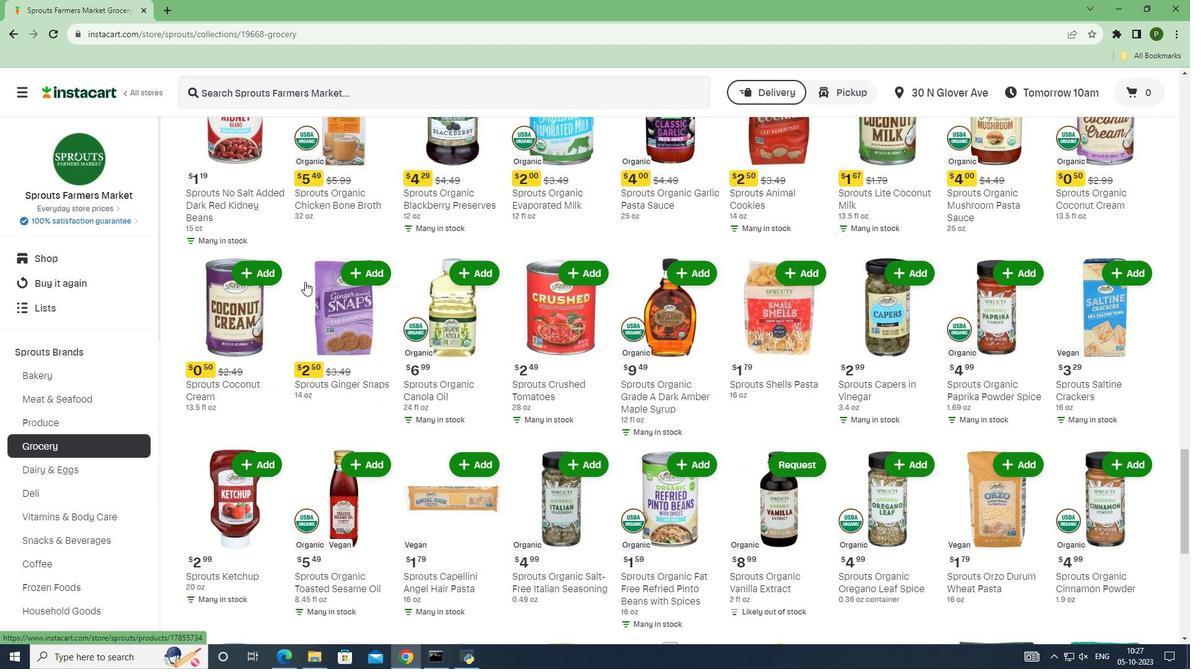 
Action: Mouse scrolled (305, 281) with delta (0, 0)
Screenshot: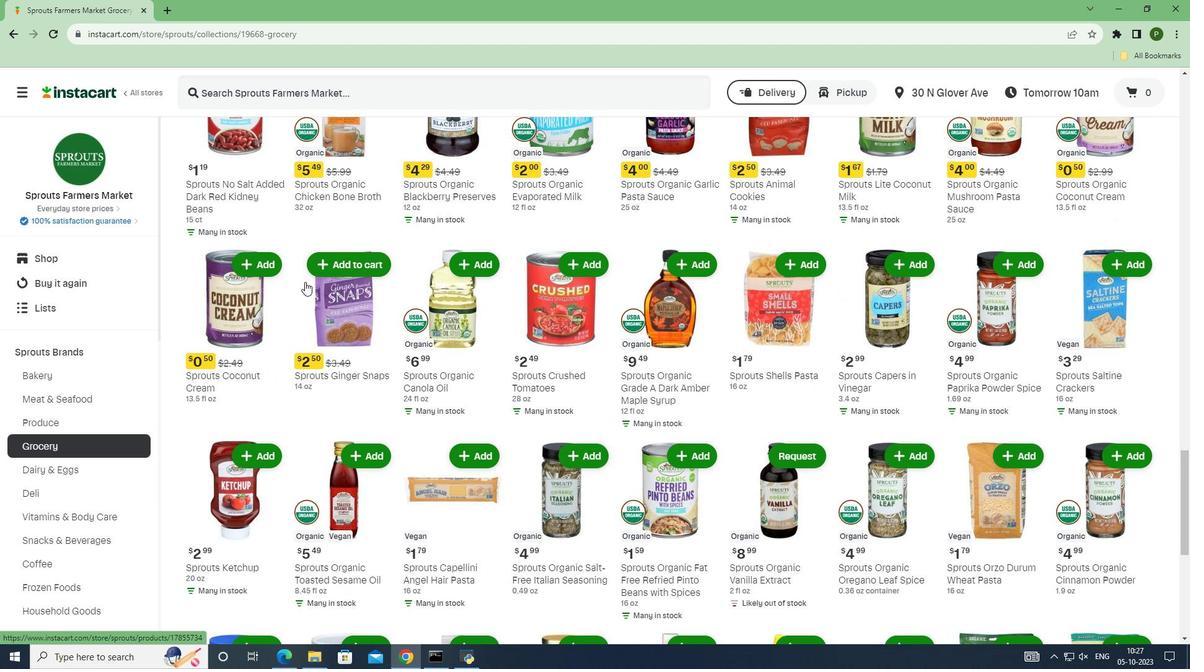 
Action: Mouse scrolled (305, 282) with delta (0, 0)
Screenshot: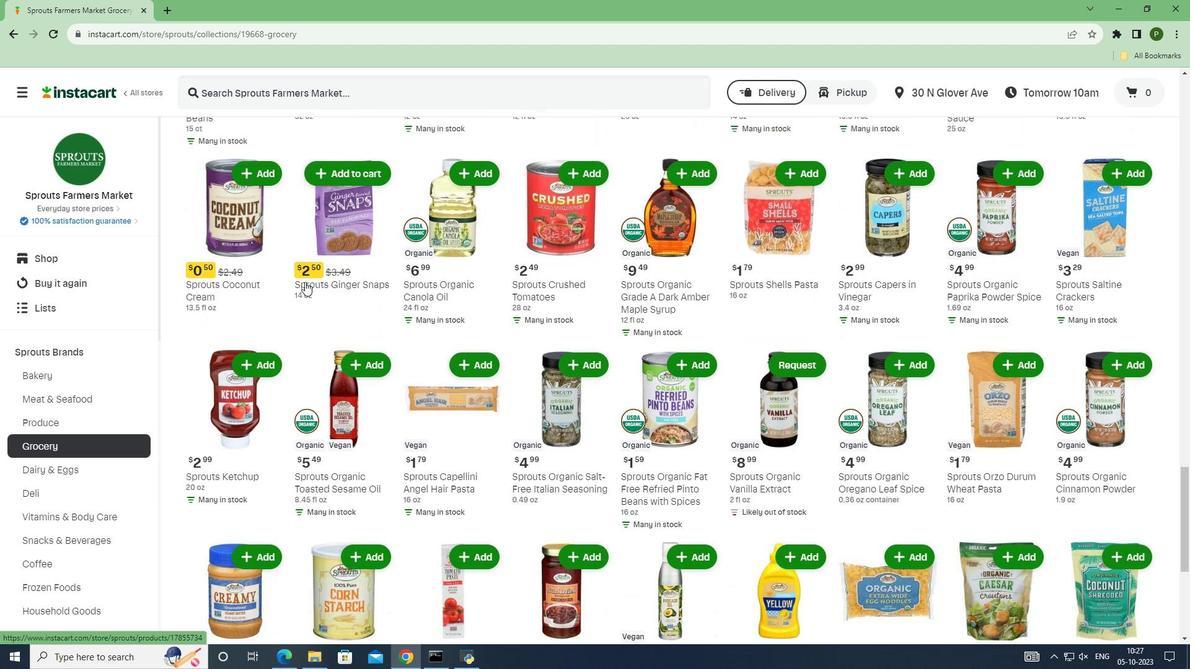 
Action: Mouse scrolled (305, 281) with delta (0, 0)
Screenshot: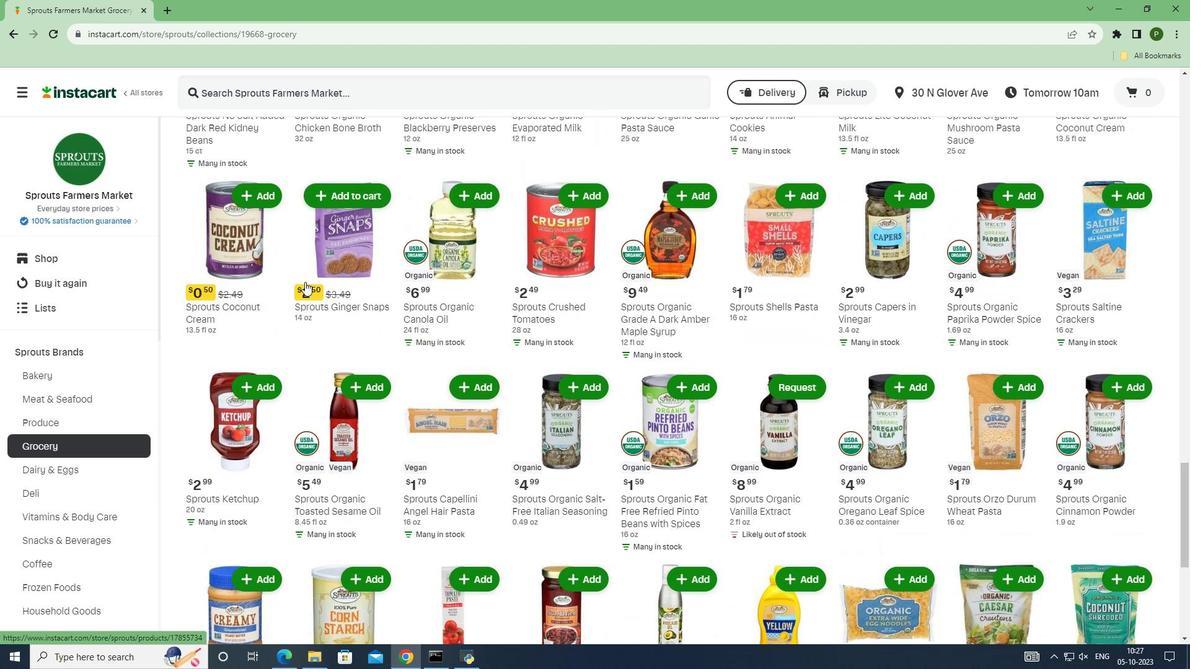 
Action: Mouse scrolled (305, 281) with delta (0, 0)
Screenshot: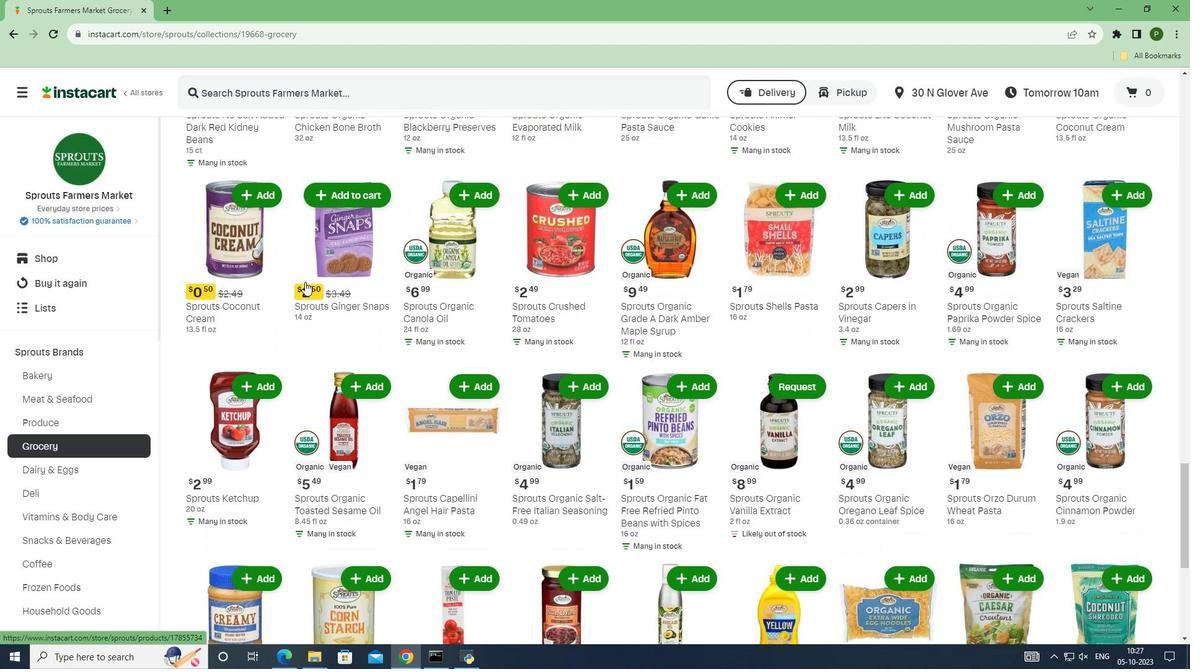 
Action: Mouse scrolled (305, 281) with delta (0, 0)
Screenshot: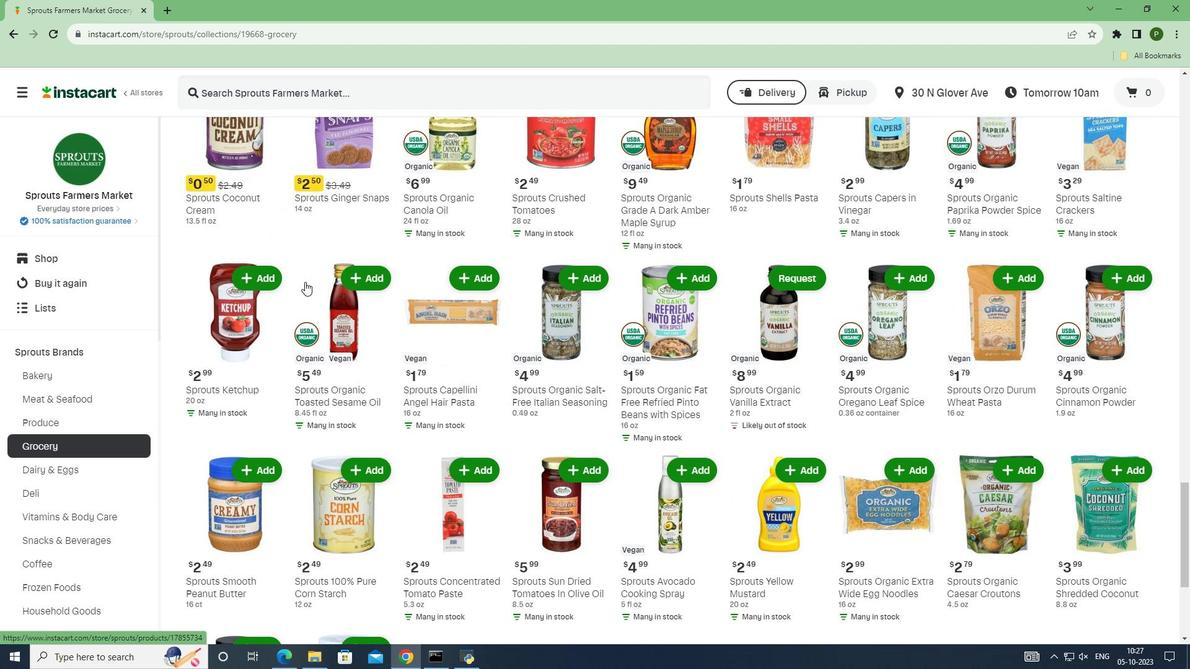 
Action: Mouse scrolled (305, 281) with delta (0, 0)
Screenshot: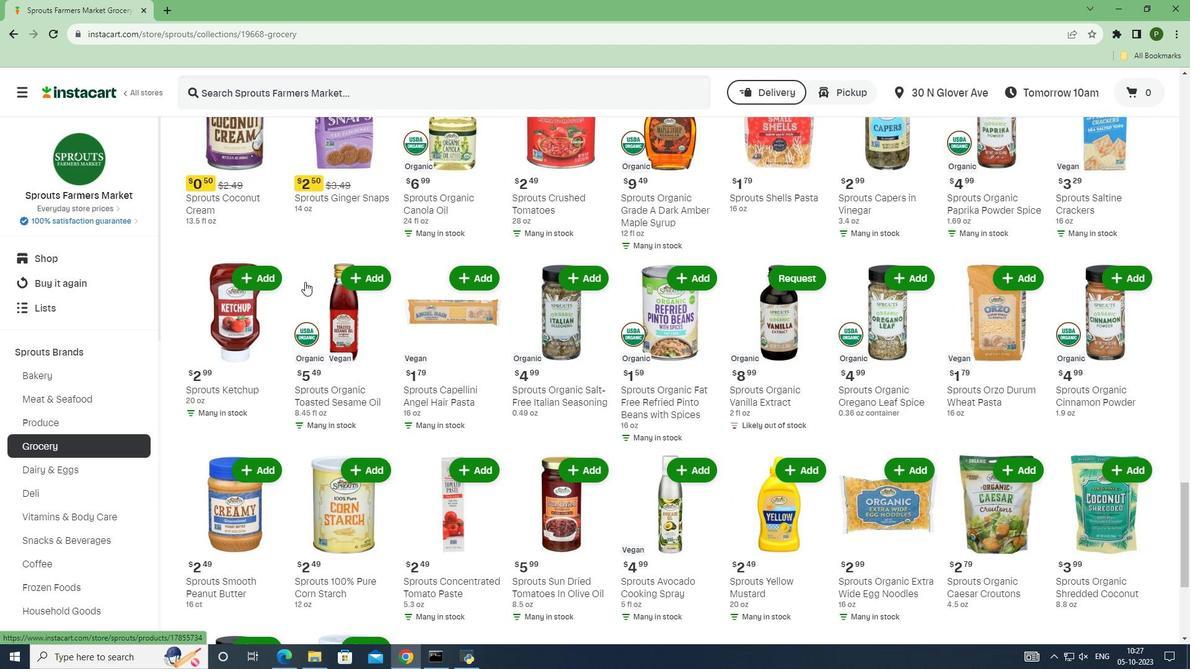 
Action: Mouse scrolled (305, 281) with delta (0, 0)
Screenshot: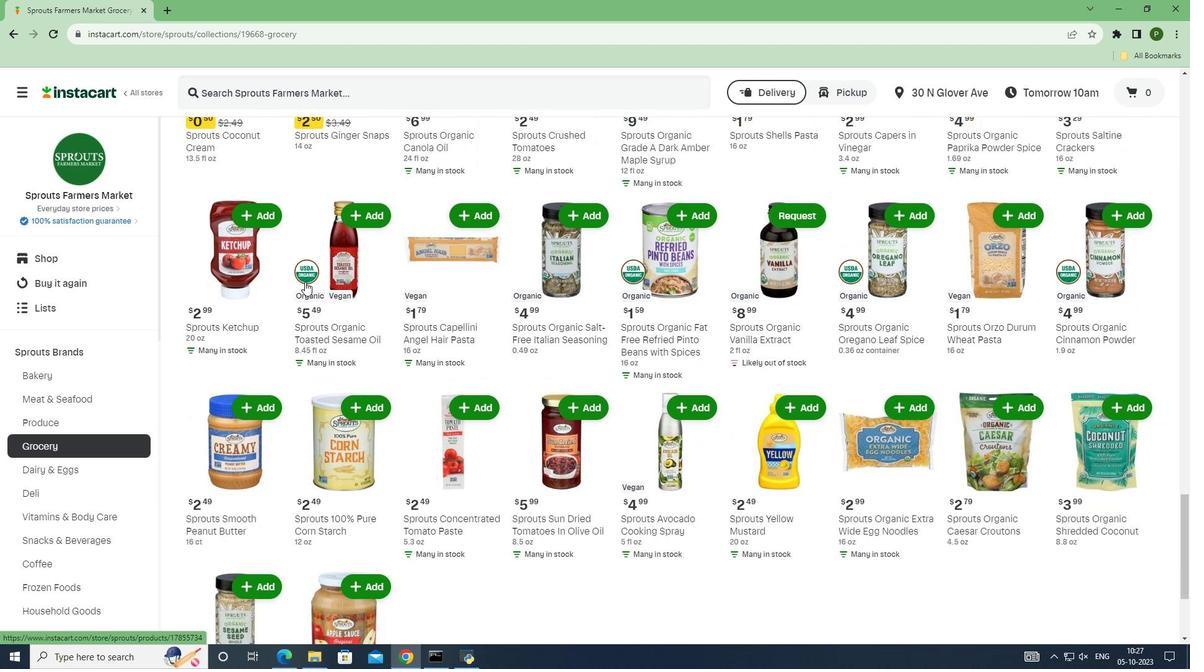 
Action: Mouse scrolled (305, 282) with delta (0, 0)
Screenshot: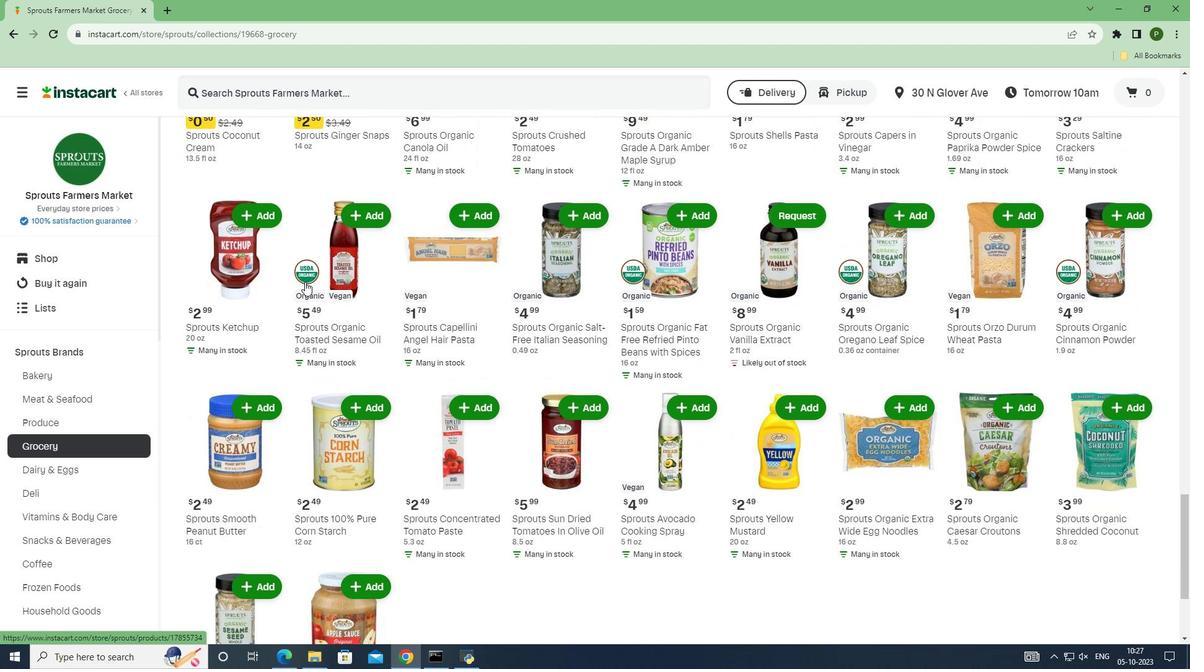 
Action: Mouse scrolled (305, 281) with delta (0, 0)
Screenshot: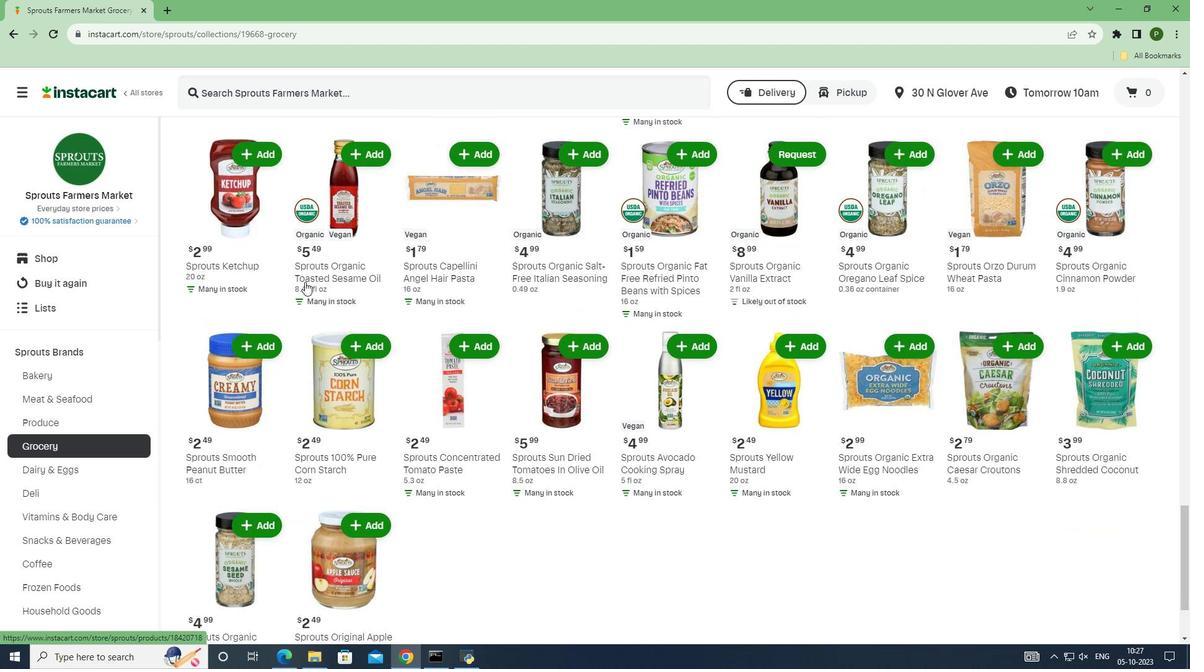 
Action: Mouse scrolled (305, 281) with delta (0, 0)
Screenshot: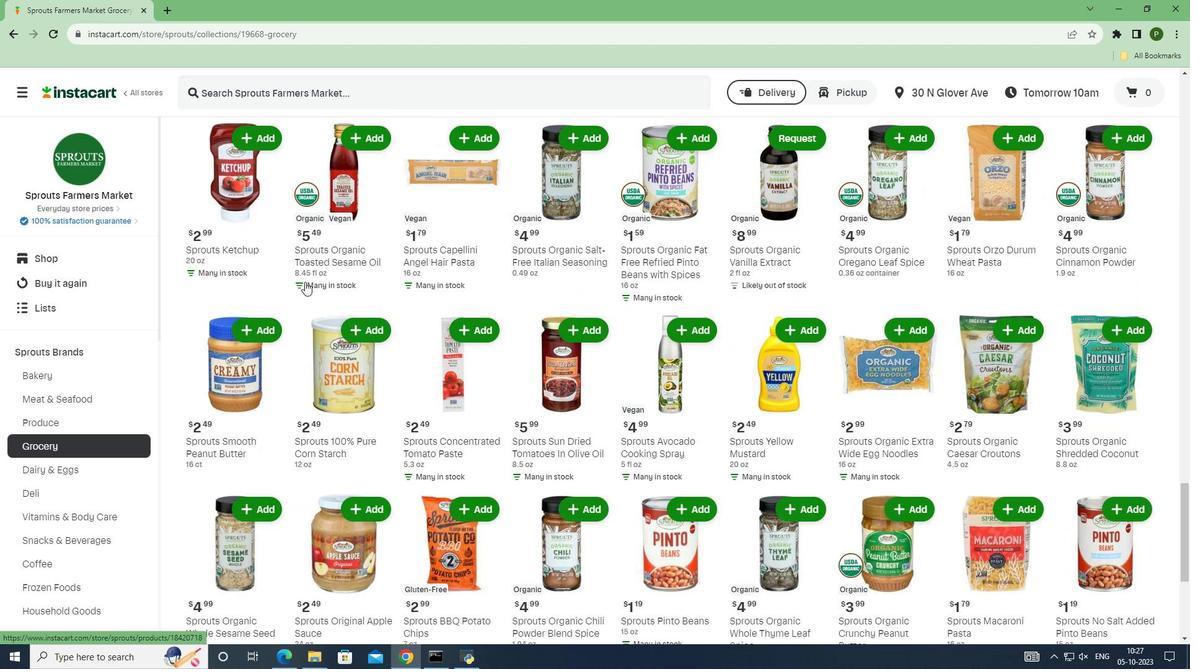 
Action: Mouse scrolled (305, 281) with delta (0, 0)
Screenshot: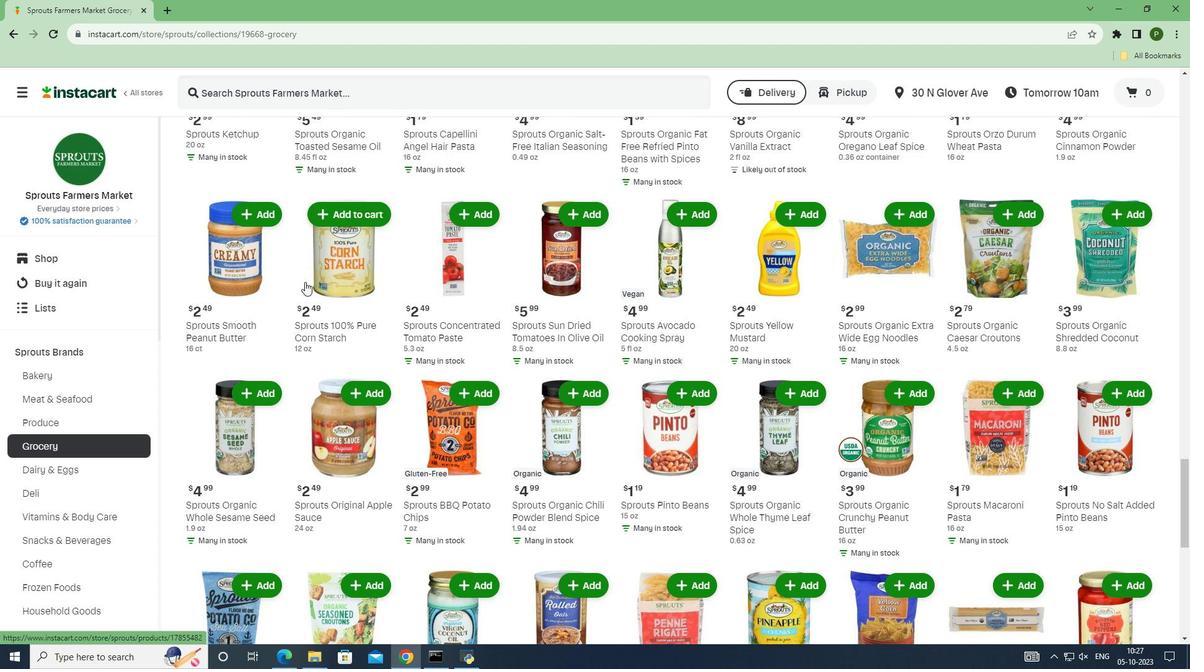 
Action: Mouse moved to (304, 303)
Screenshot: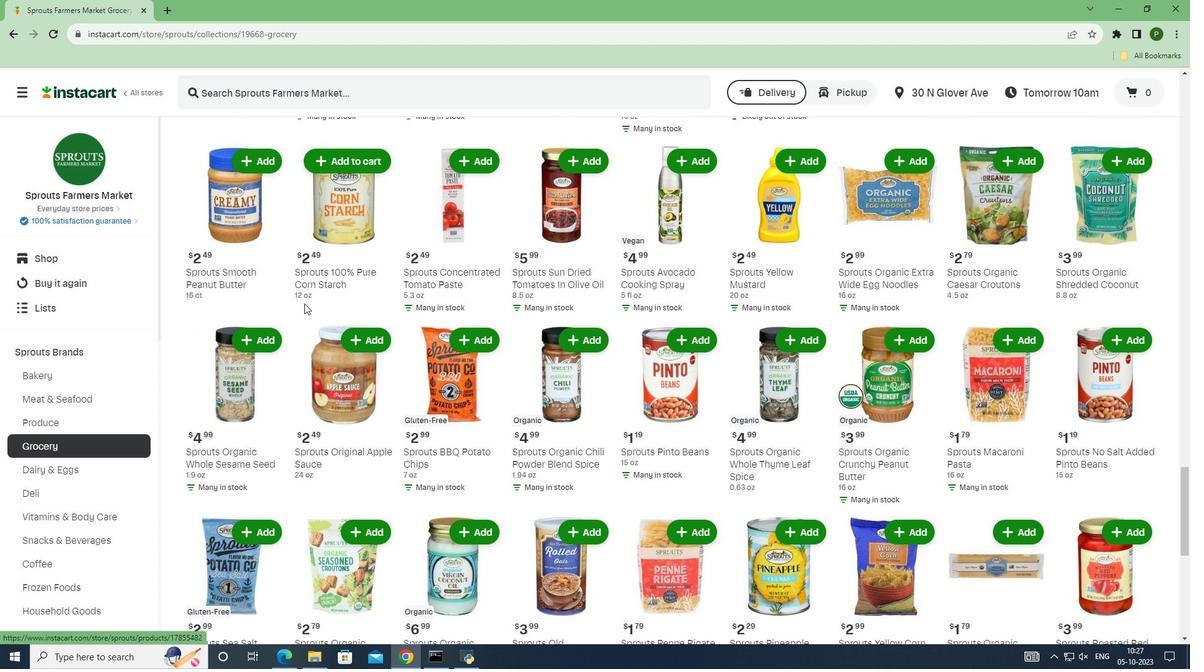 
Action: Mouse scrolled (304, 302) with delta (0, 0)
Screenshot: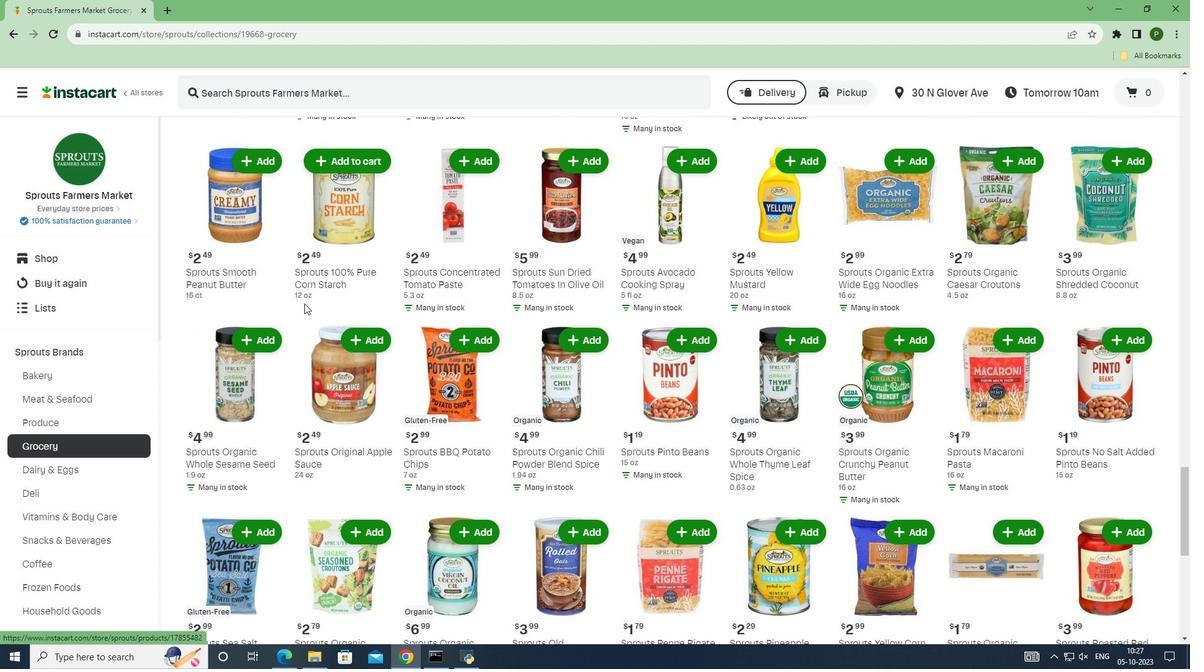 
Action: Mouse moved to (304, 305)
Screenshot: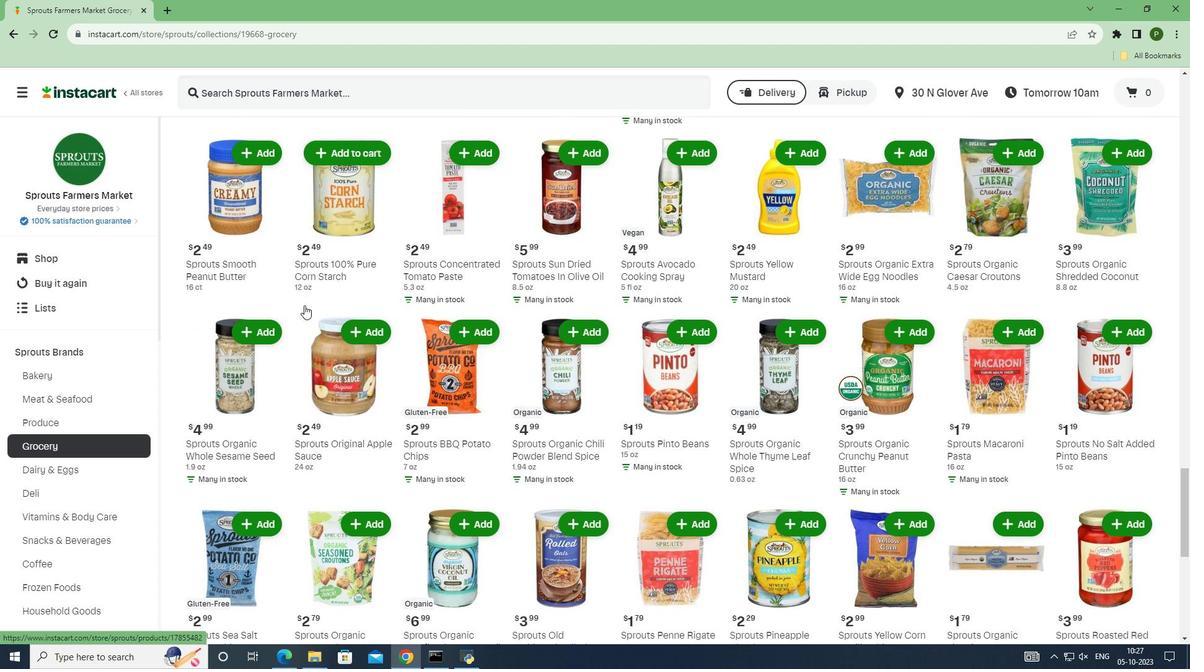 
Action: Mouse scrolled (304, 304) with delta (0, 0)
Screenshot: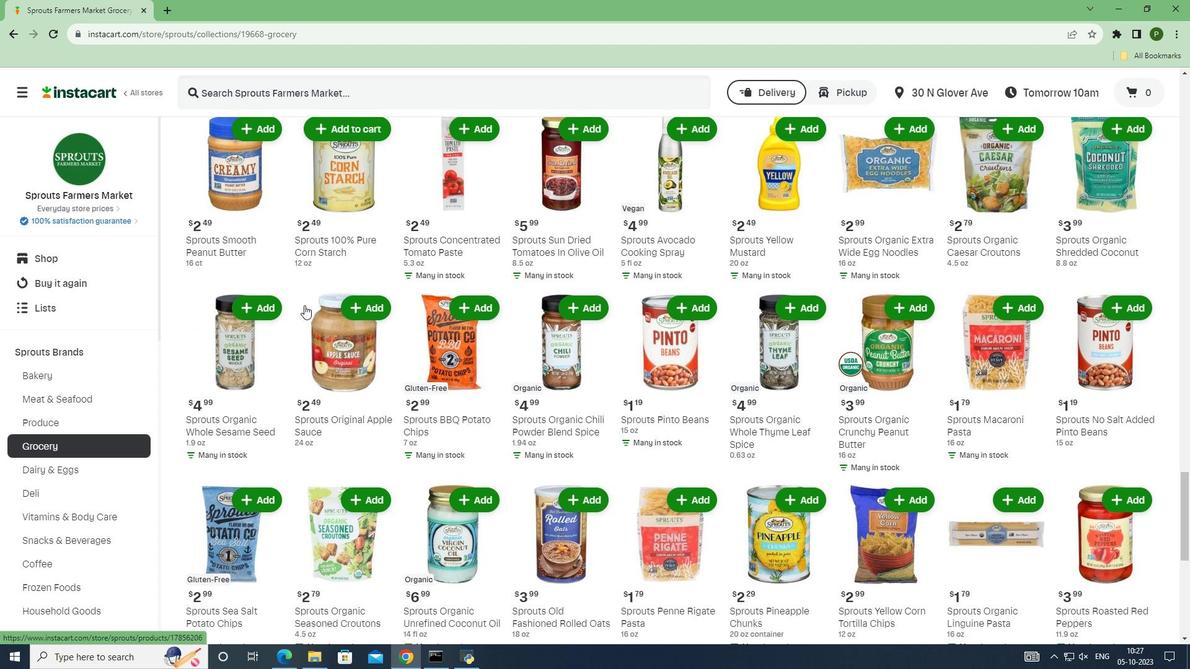 
Action: Mouse moved to (304, 305)
Screenshot: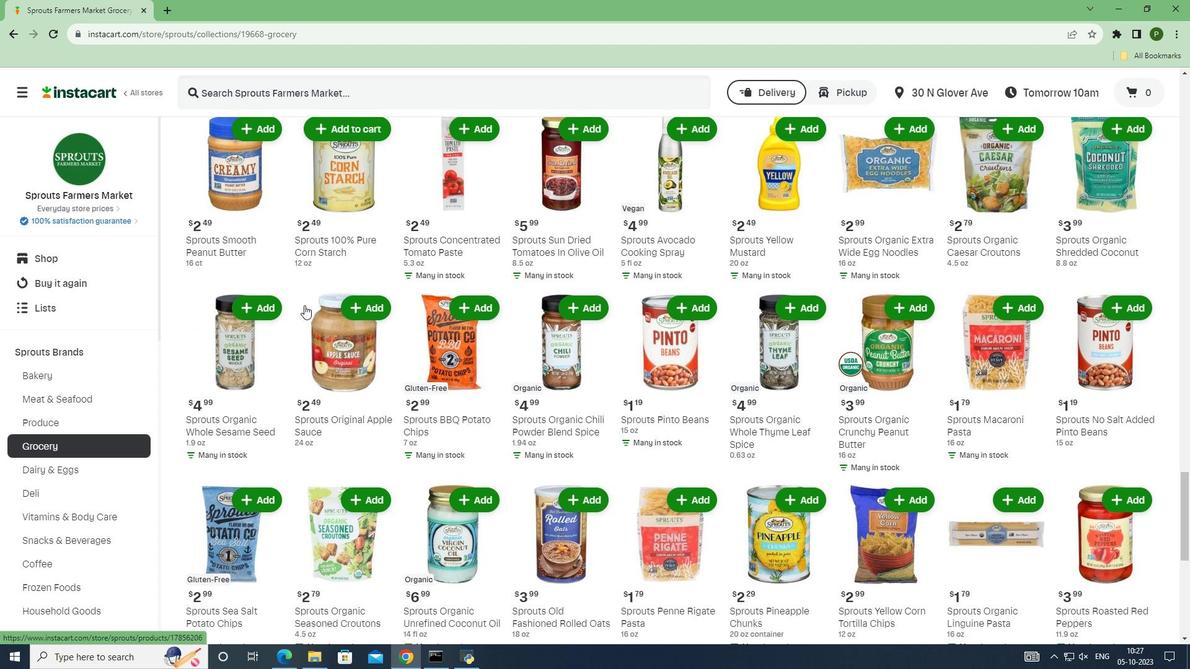 
Action: Mouse scrolled (304, 305) with delta (0, 0)
Screenshot: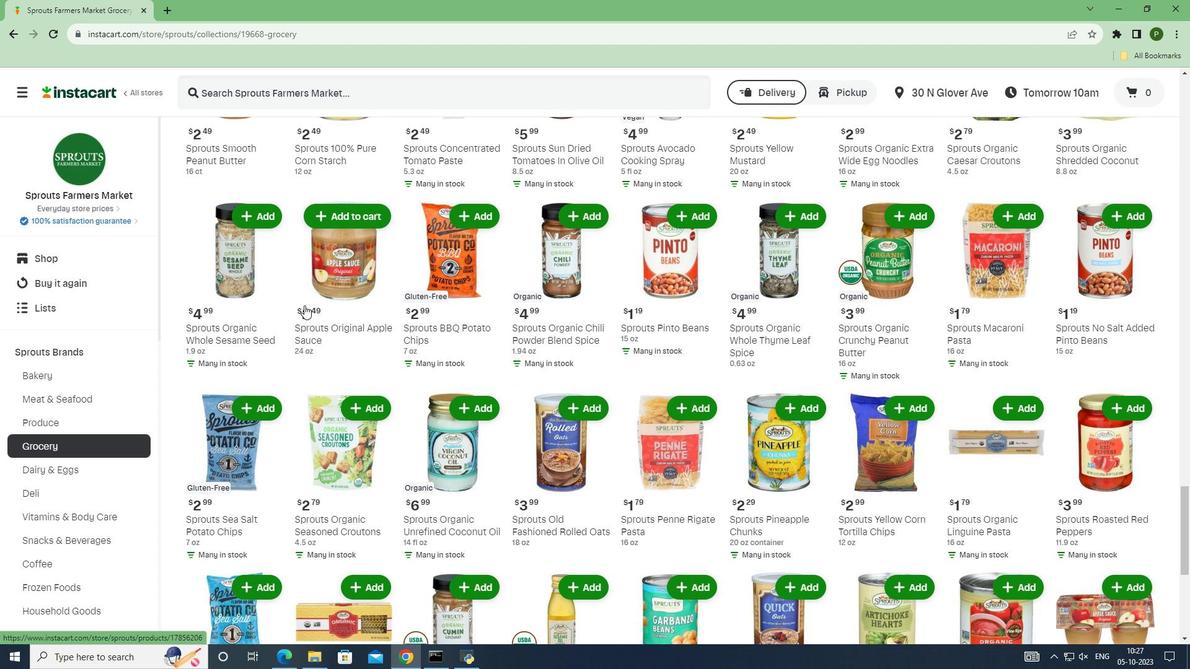 
Action: Mouse scrolled (304, 305) with delta (0, 0)
Screenshot: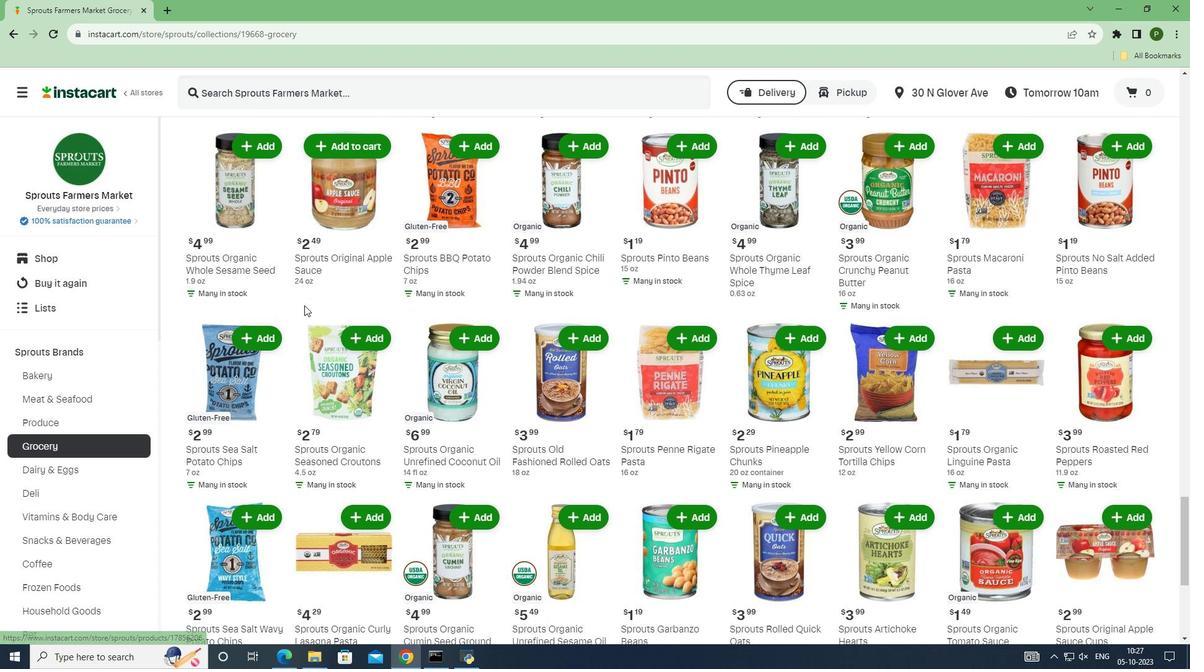 
Action: Mouse moved to (432, 274)
Screenshot: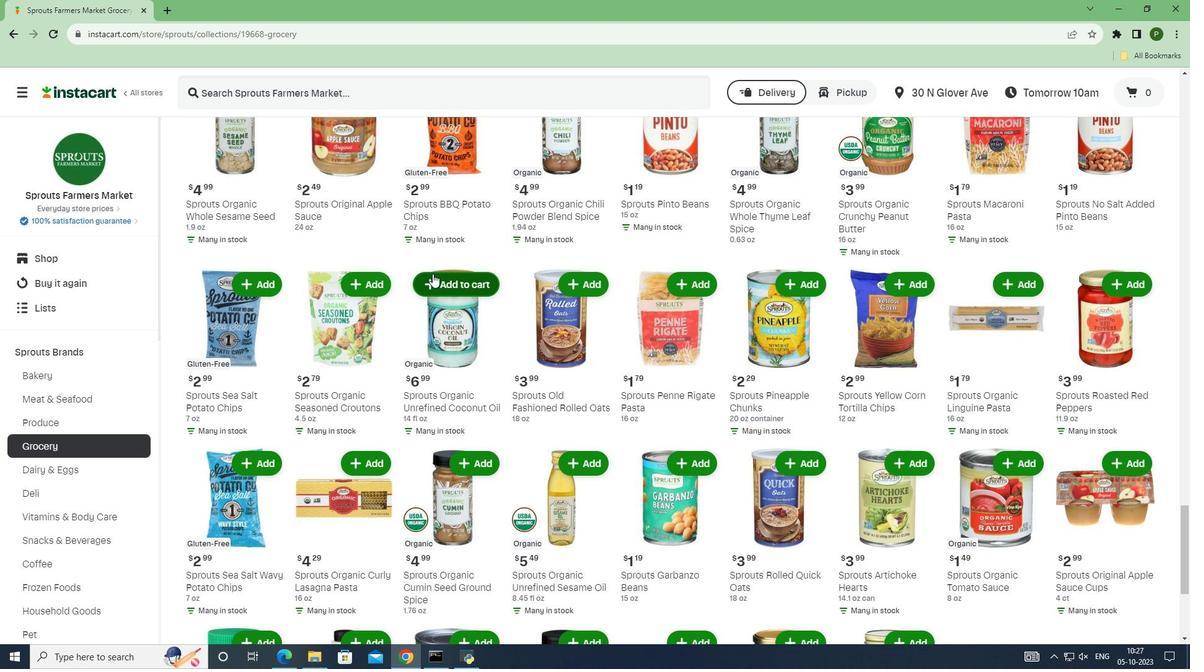 
Action: Mouse pressed left at (432, 274)
Screenshot: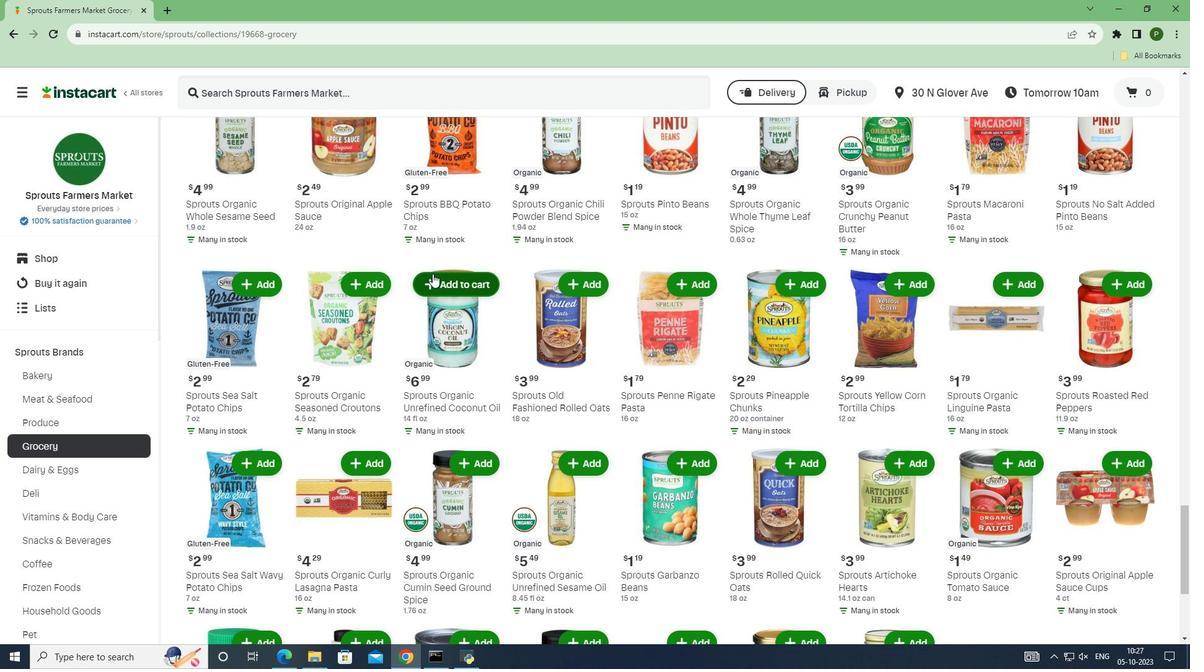 
